 Task: Search one way flight ticket for 1 adult, 1 child, 1 infant in seat in premium economy from Waco: Waco Regional Airport to Greenville: Pitt-greenville Airport on 5-2-2023. Choice of flights is Southwest. Number of bags: 2 carry on bags and 4 checked bags. Outbound departure time preference is 23:45.
Action: Mouse moved to (339, 138)
Screenshot: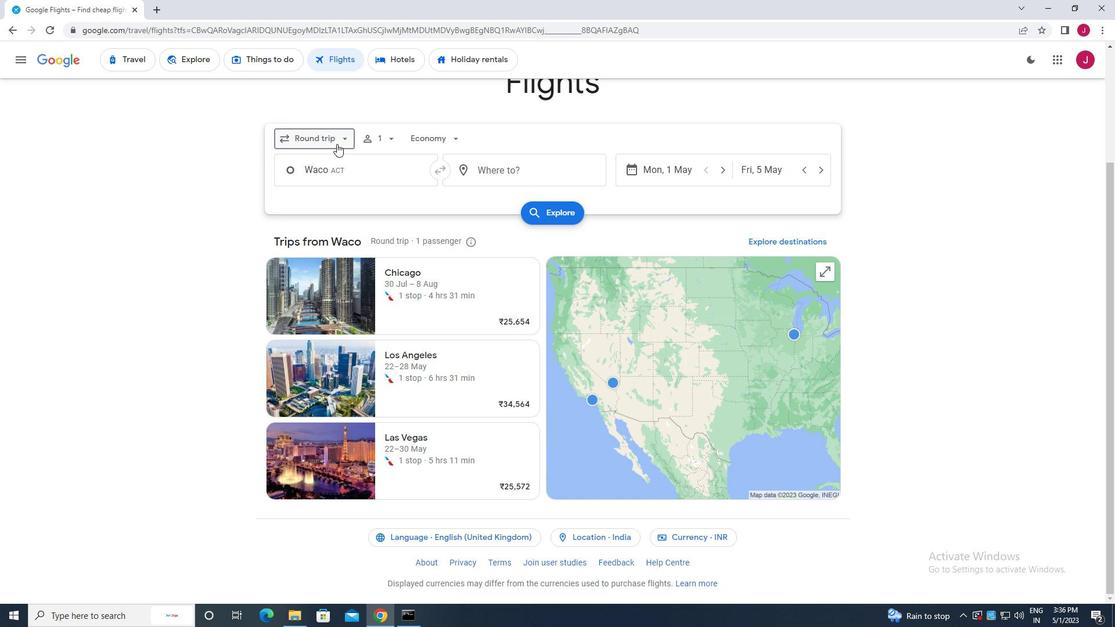 
Action: Mouse pressed left at (339, 138)
Screenshot: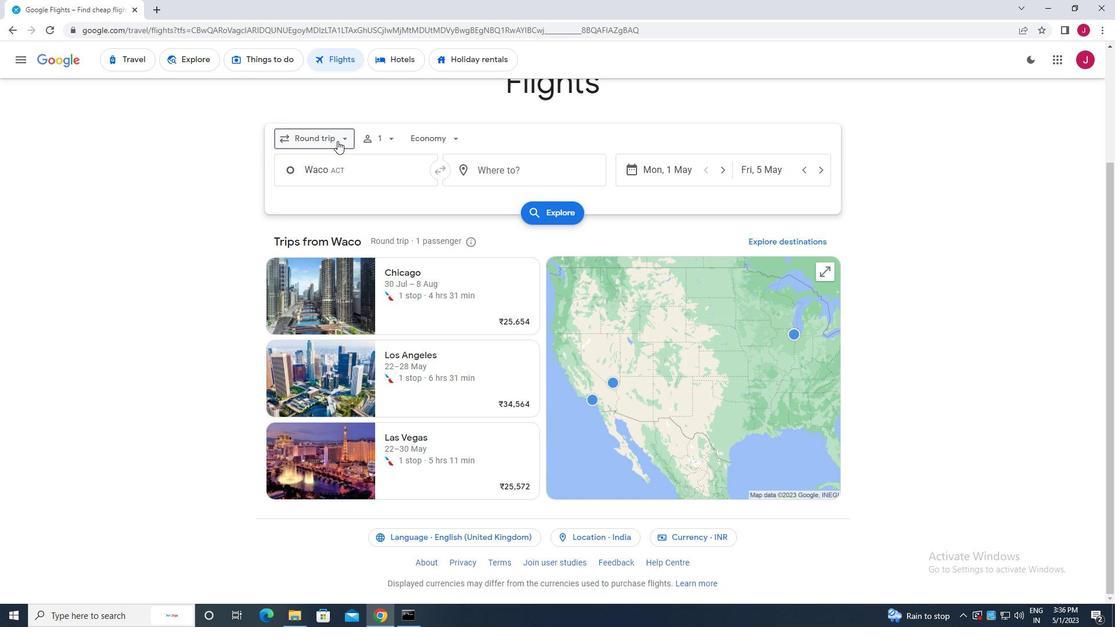 
Action: Mouse moved to (336, 192)
Screenshot: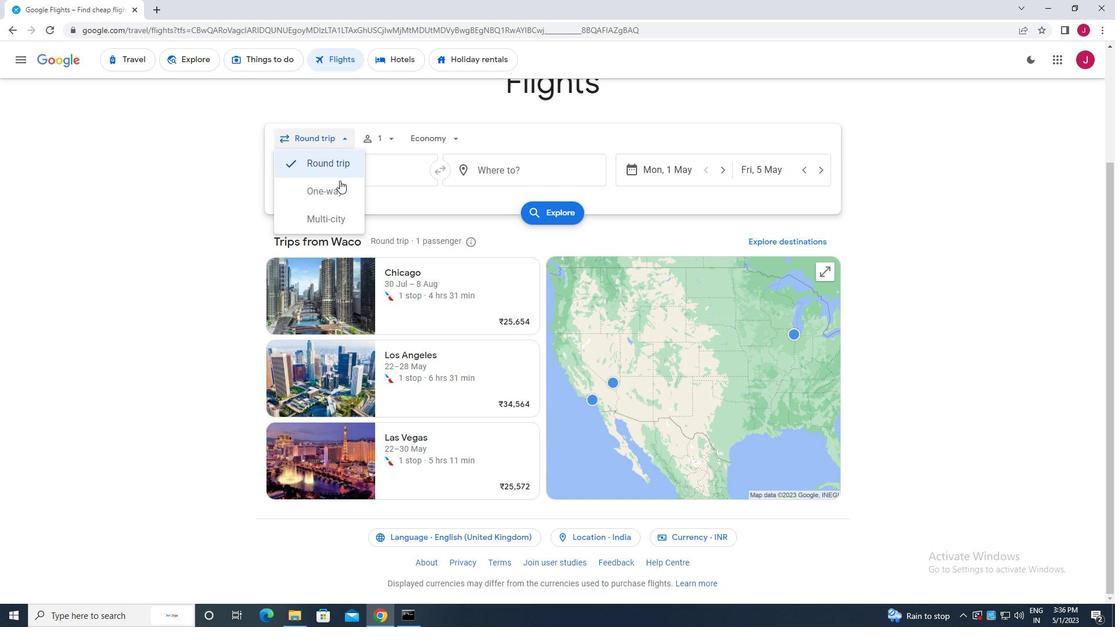 
Action: Mouse pressed left at (336, 192)
Screenshot: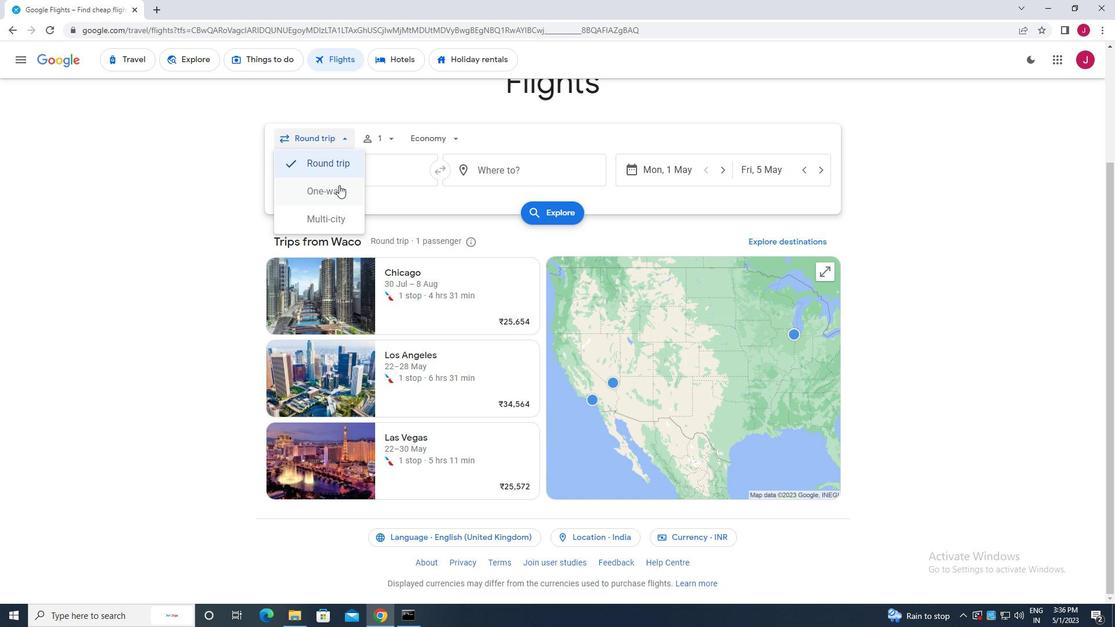 
Action: Mouse moved to (390, 140)
Screenshot: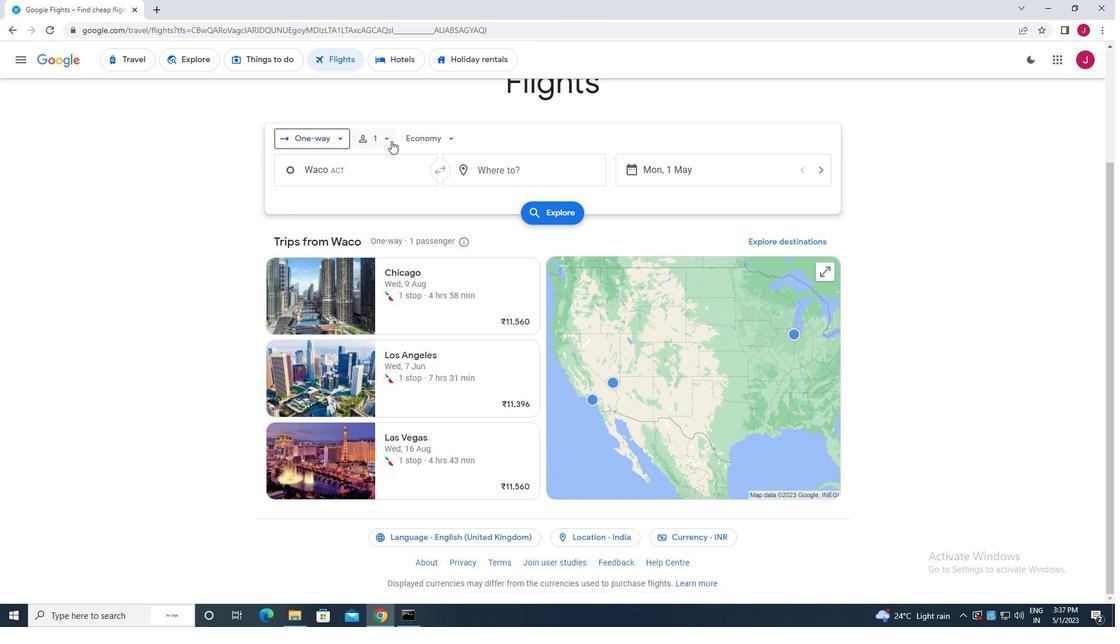 
Action: Mouse pressed left at (390, 140)
Screenshot: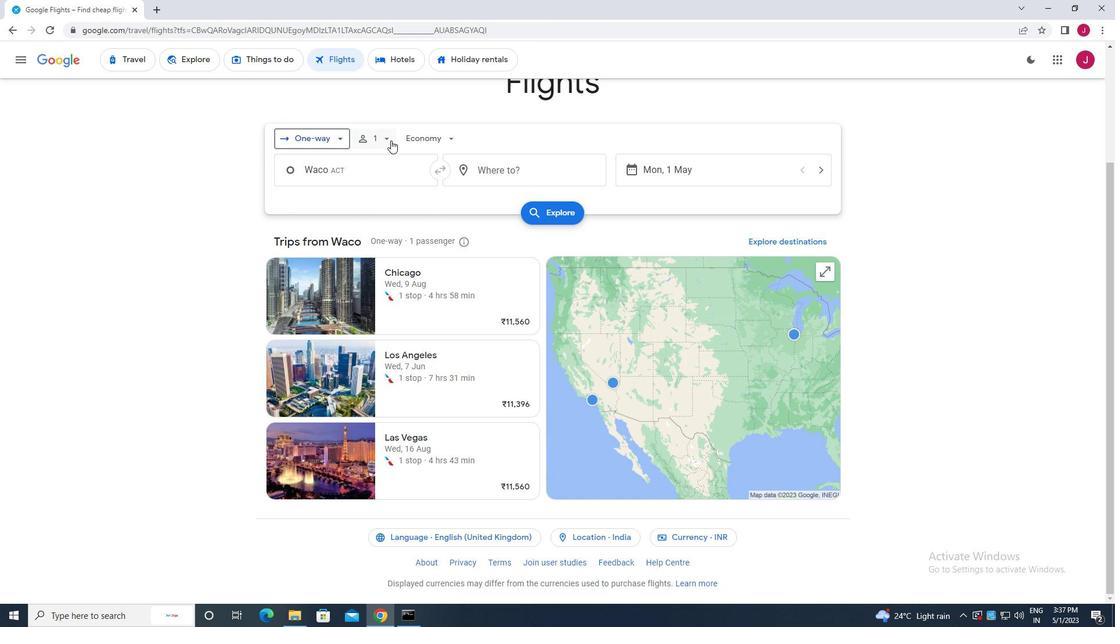 
Action: Mouse moved to (471, 199)
Screenshot: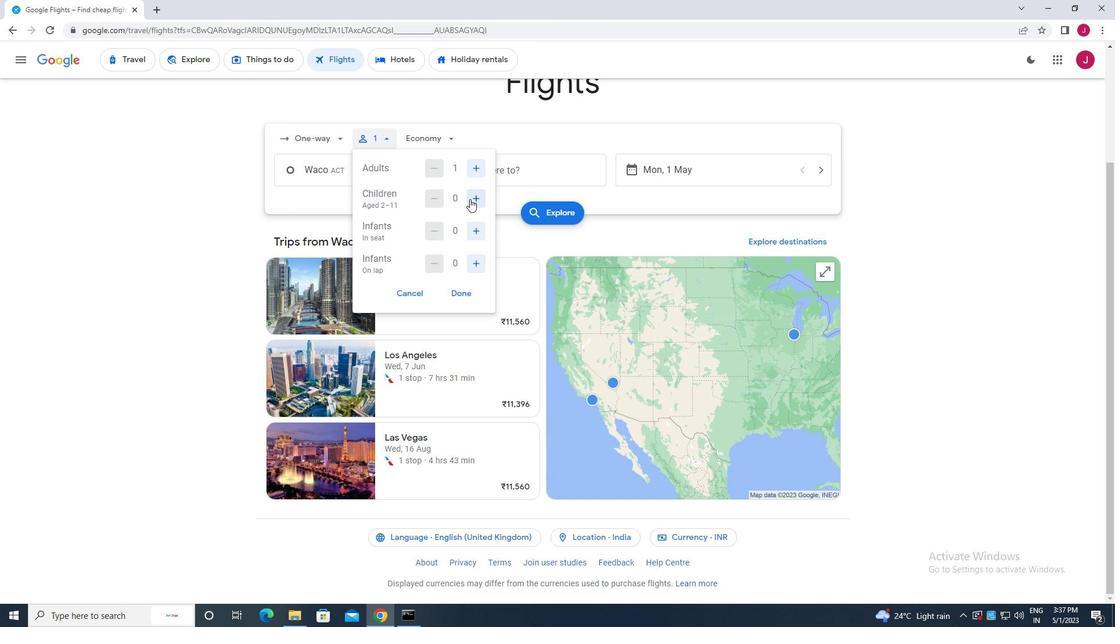 
Action: Mouse pressed left at (471, 199)
Screenshot: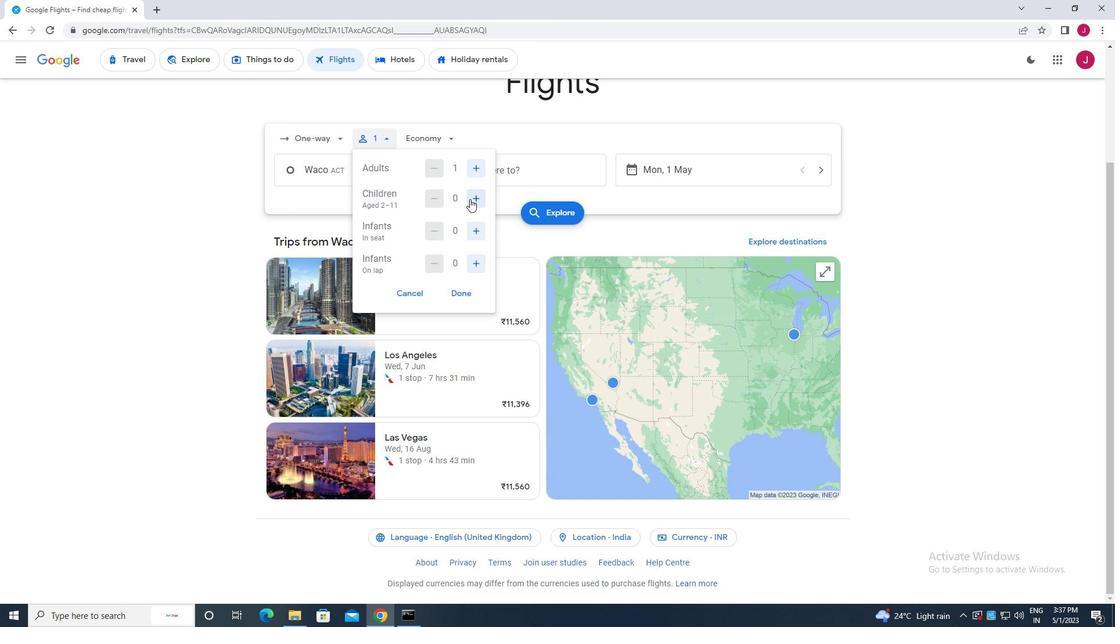 
Action: Mouse moved to (474, 235)
Screenshot: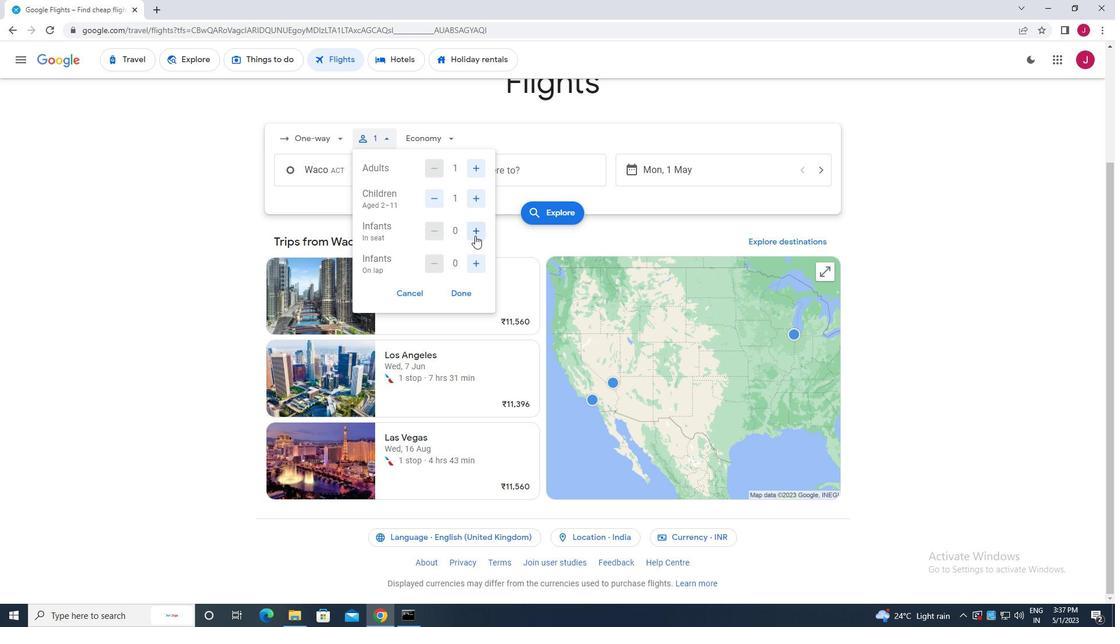 
Action: Mouse pressed left at (474, 235)
Screenshot: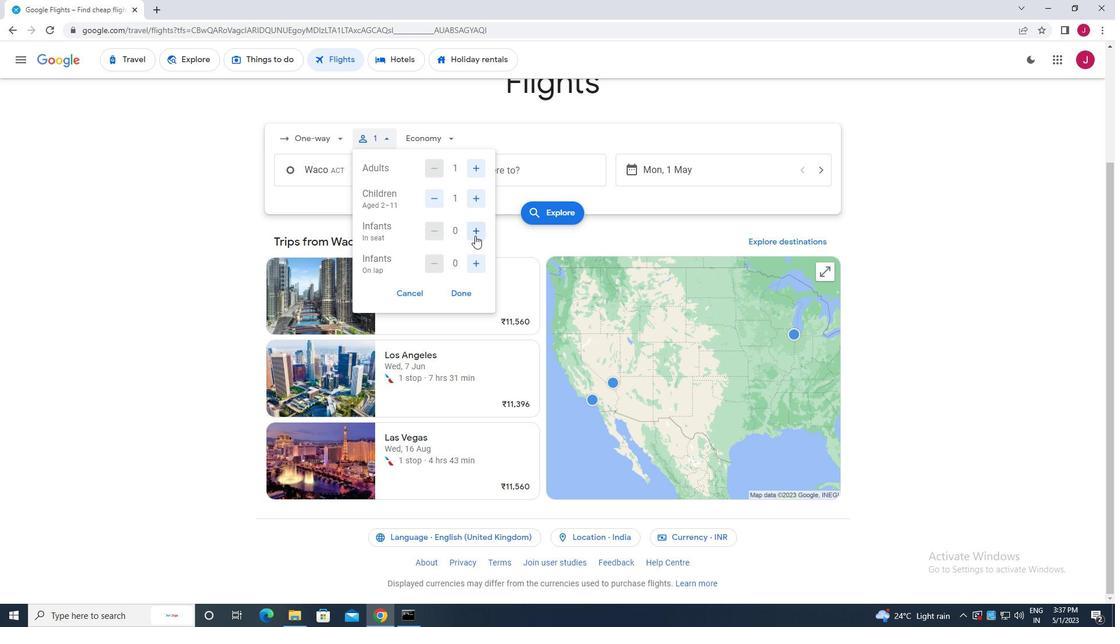
Action: Mouse moved to (467, 292)
Screenshot: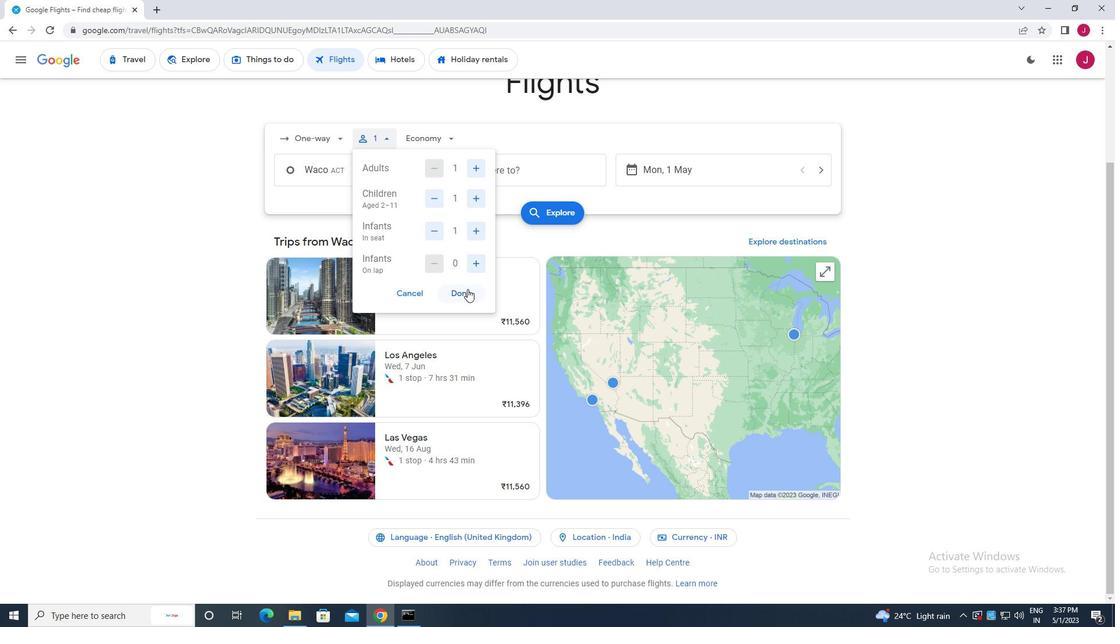 
Action: Mouse pressed left at (467, 292)
Screenshot: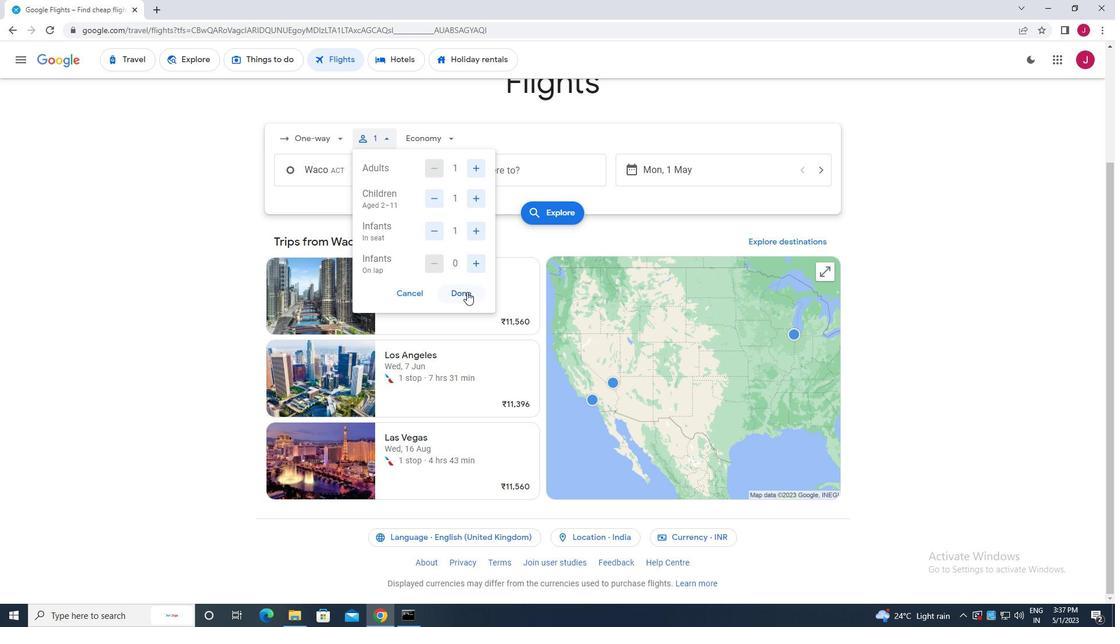 
Action: Mouse moved to (439, 140)
Screenshot: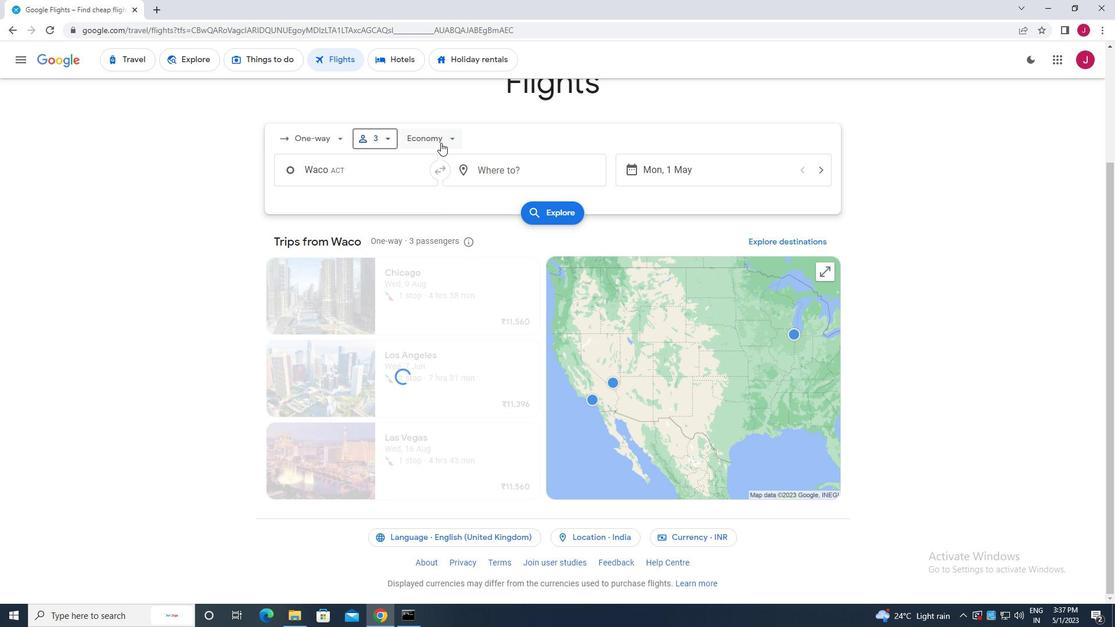 
Action: Mouse pressed left at (439, 140)
Screenshot: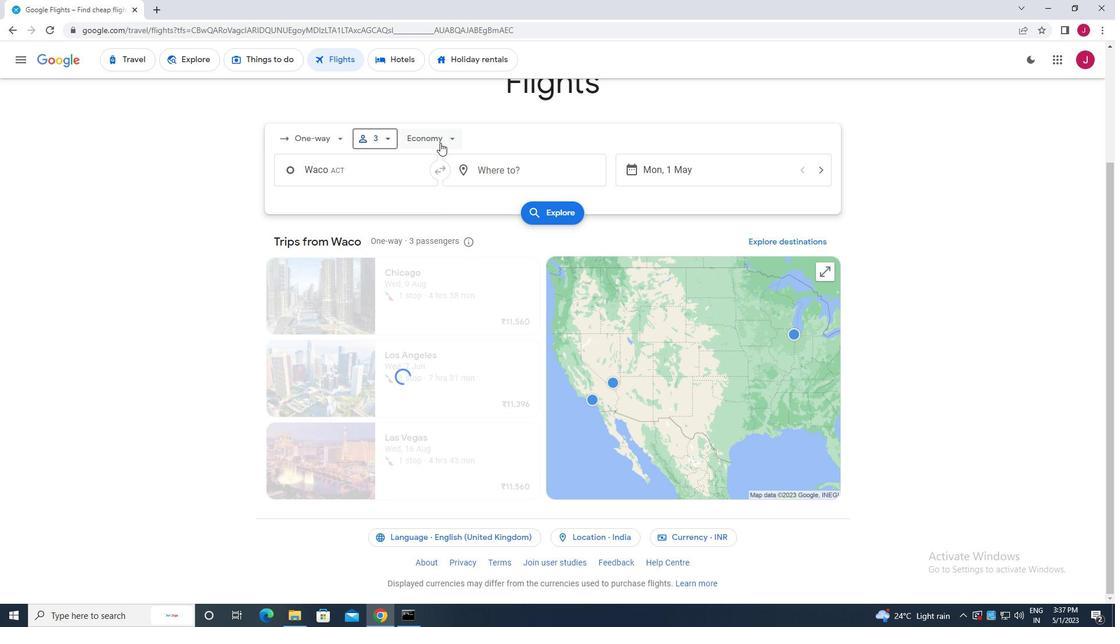 
Action: Mouse moved to (453, 195)
Screenshot: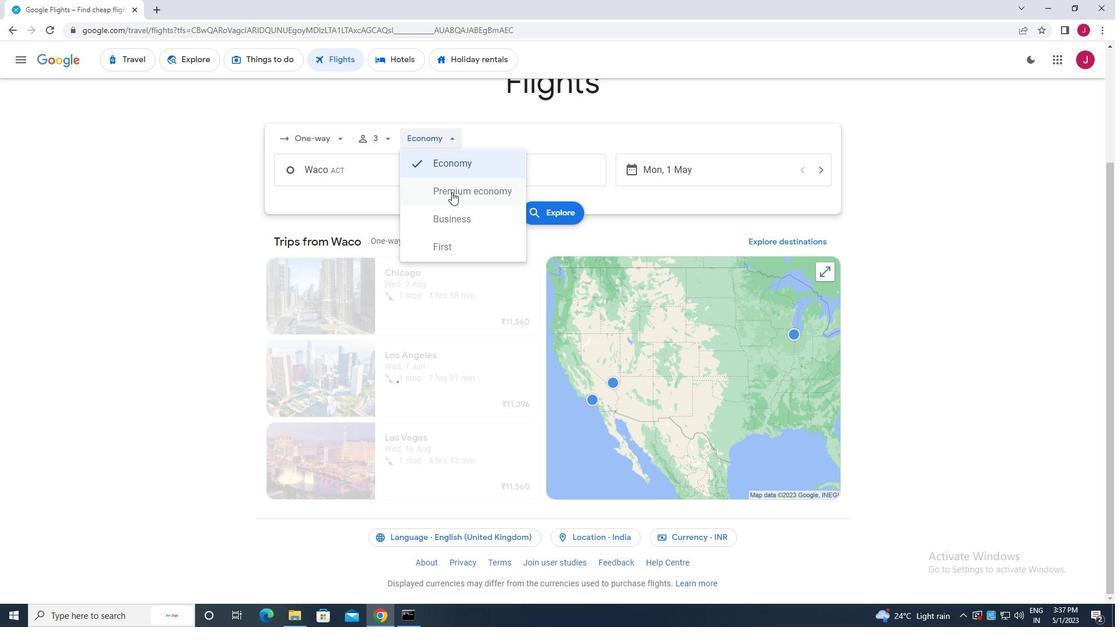 
Action: Mouse pressed left at (453, 195)
Screenshot: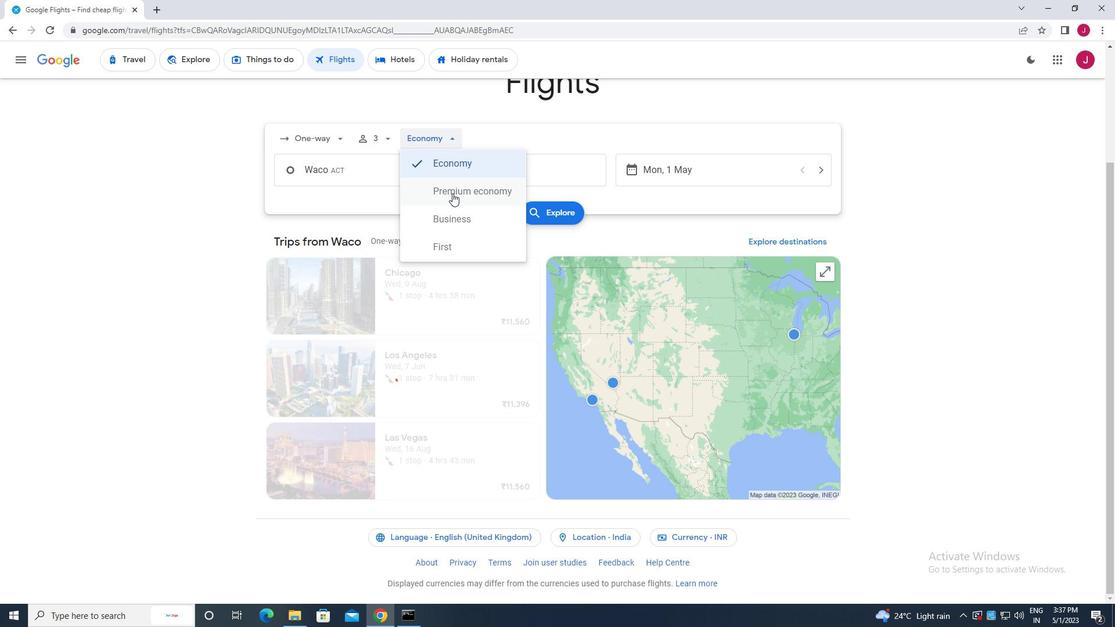 
Action: Mouse moved to (388, 175)
Screenshot: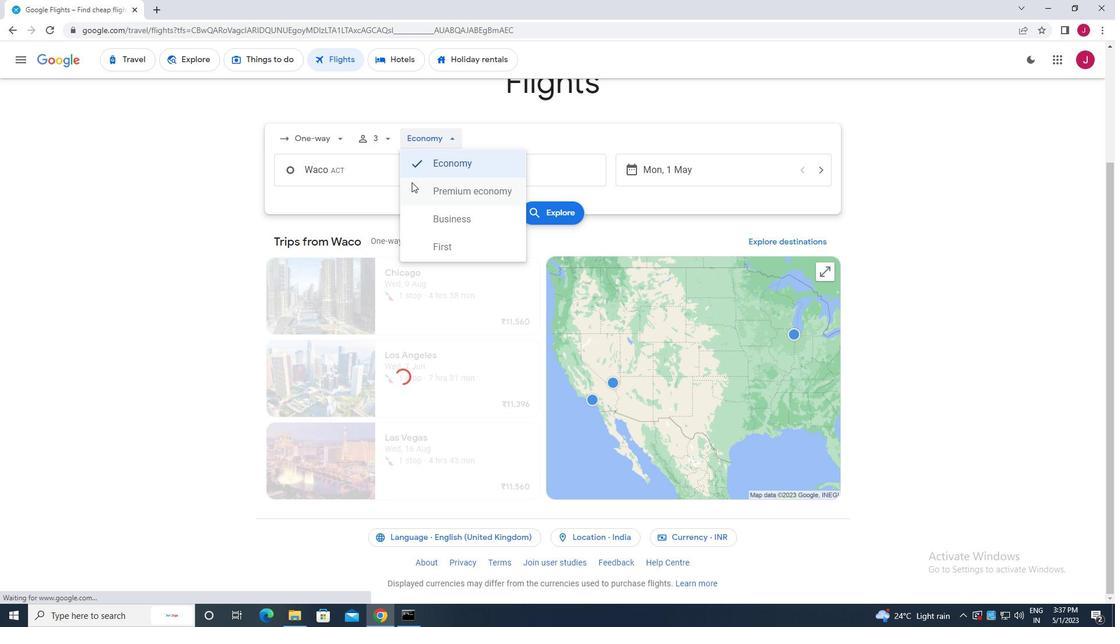 
Action: Mouse pressed left at (388, 175)
Screenshot: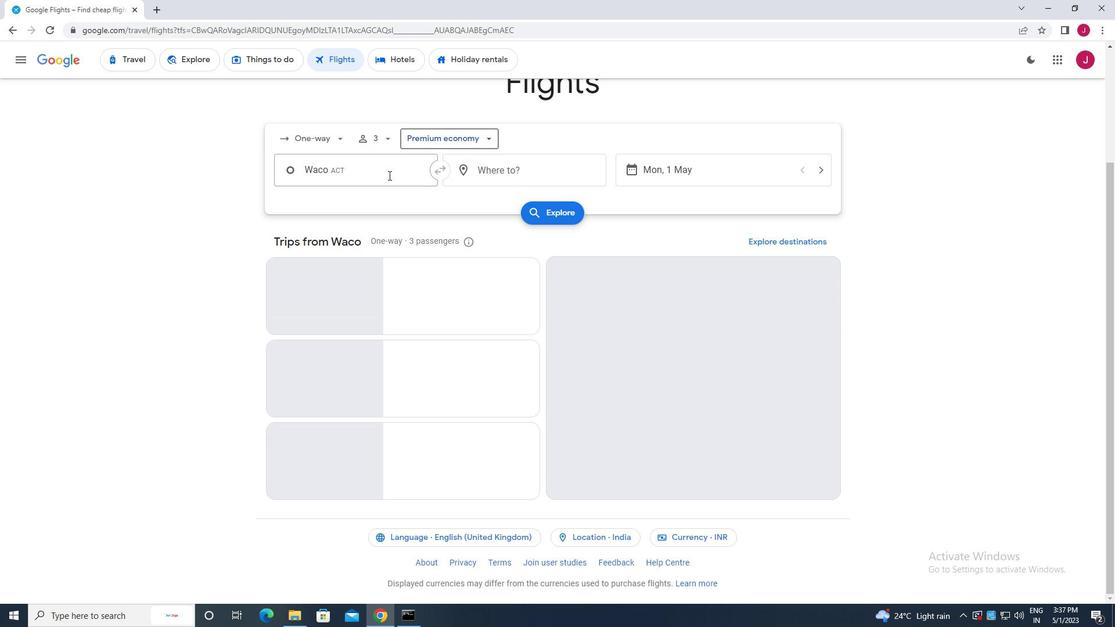 
Action: Mouse moved to (388, 175)
Screenshot: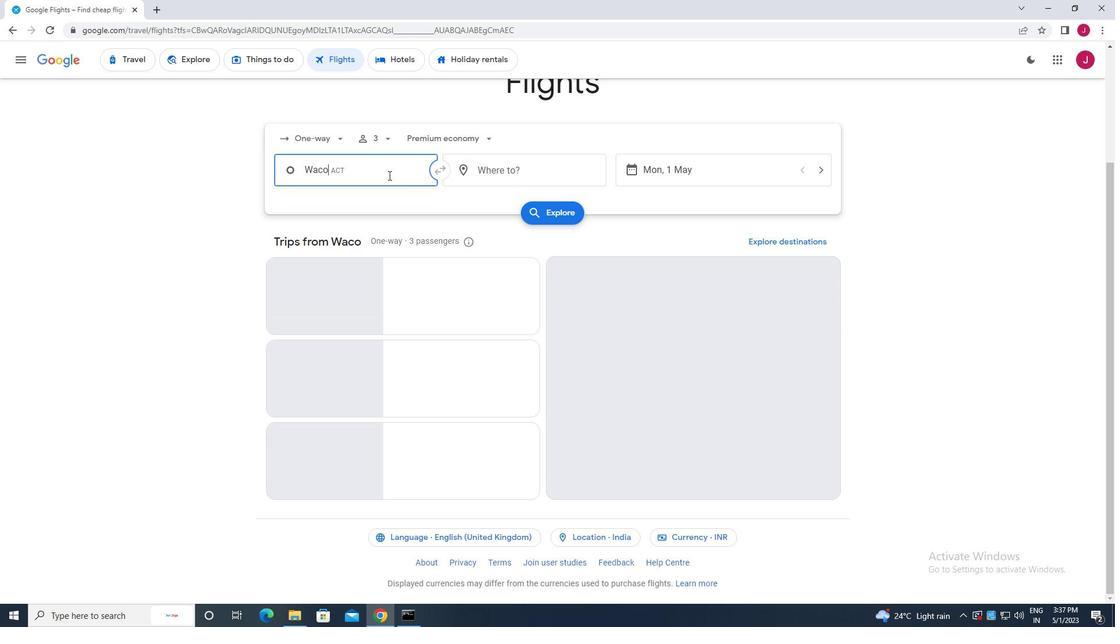 
Action: Key pressed waco
Screenshot: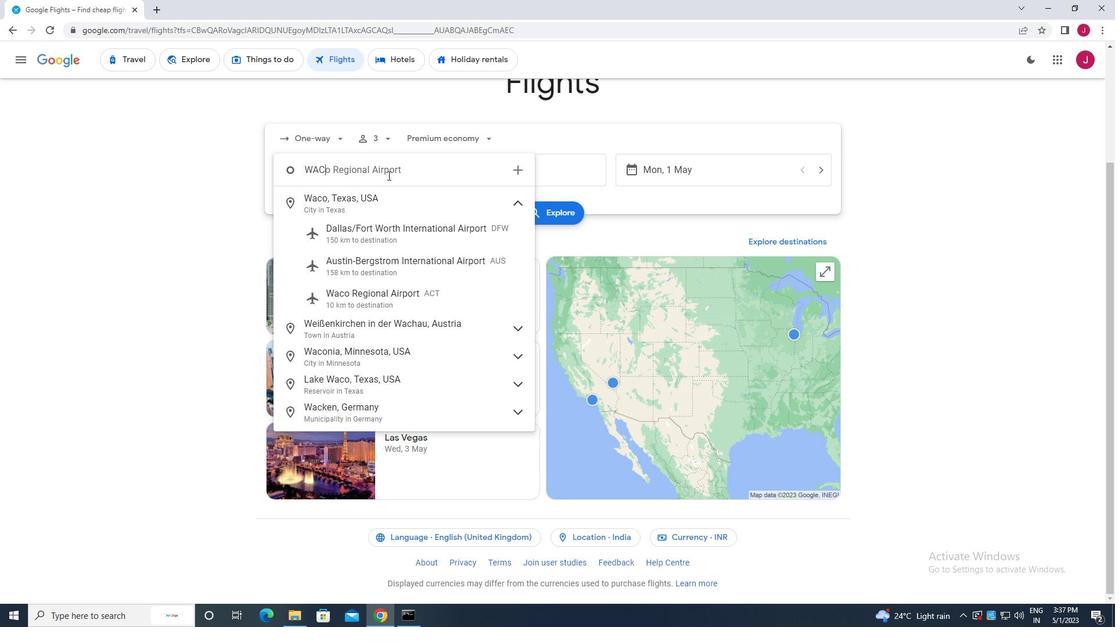 
Action: Mouse moved to (379, 299)
Screenshot: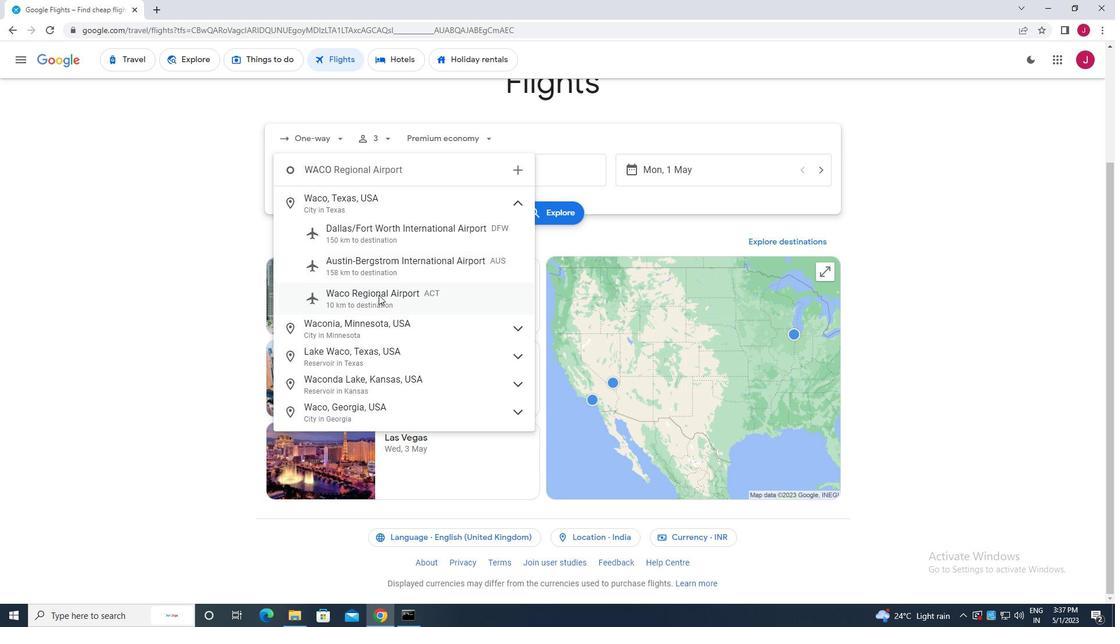 
Action: Mouse pressed left at (379, 299)
Screenshot: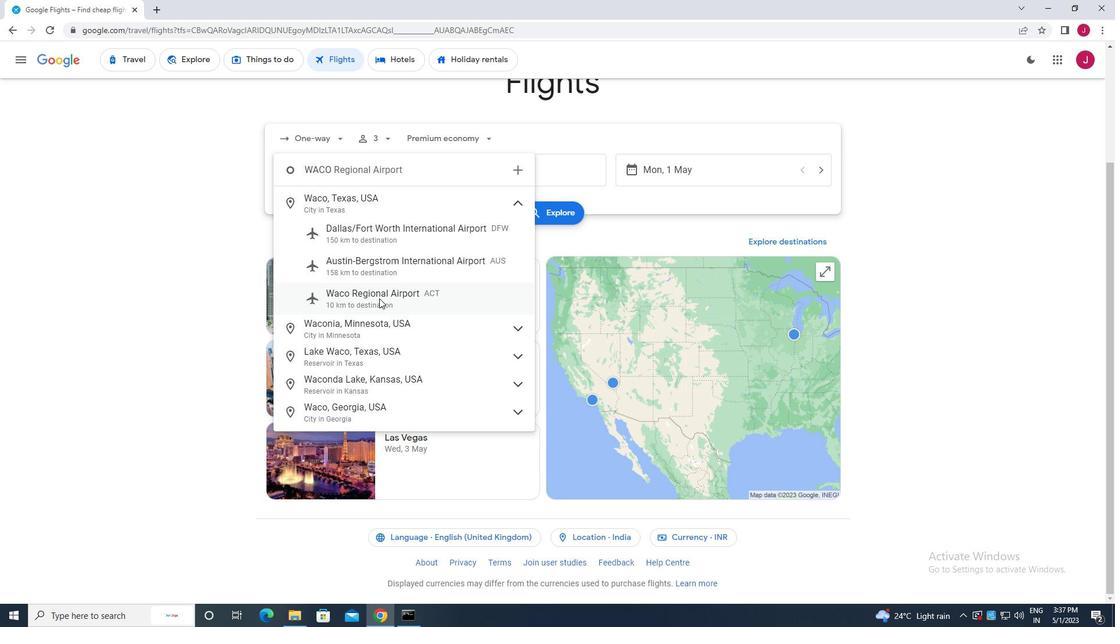 
Action: Mouse moved to (524, 171)
Screenshot: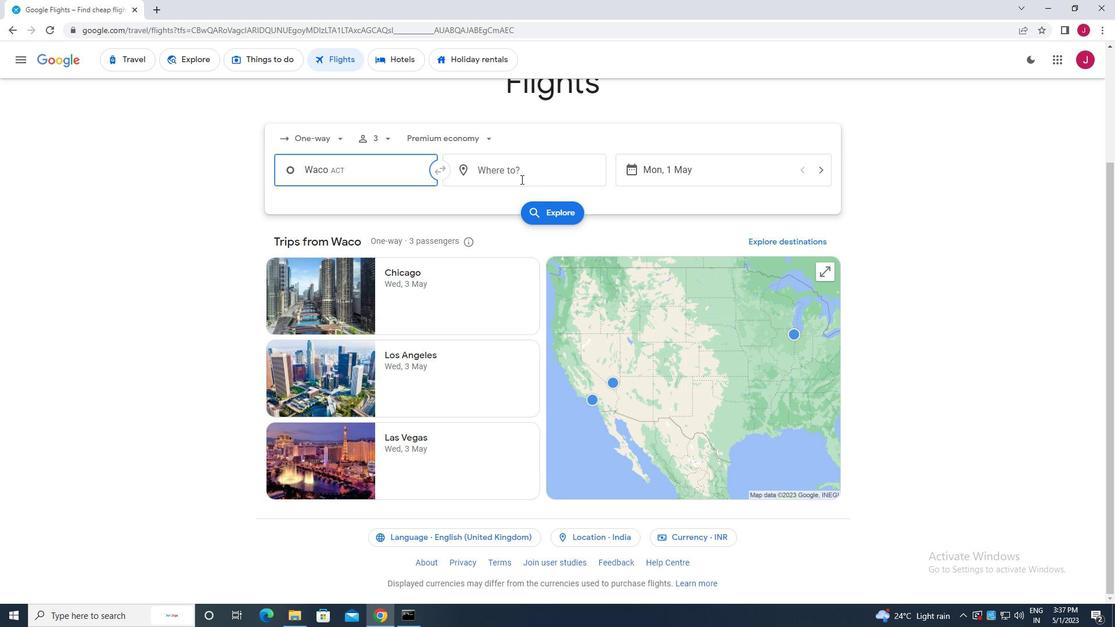
Action: Mouse pressed left at (524, 171)
Screenshot: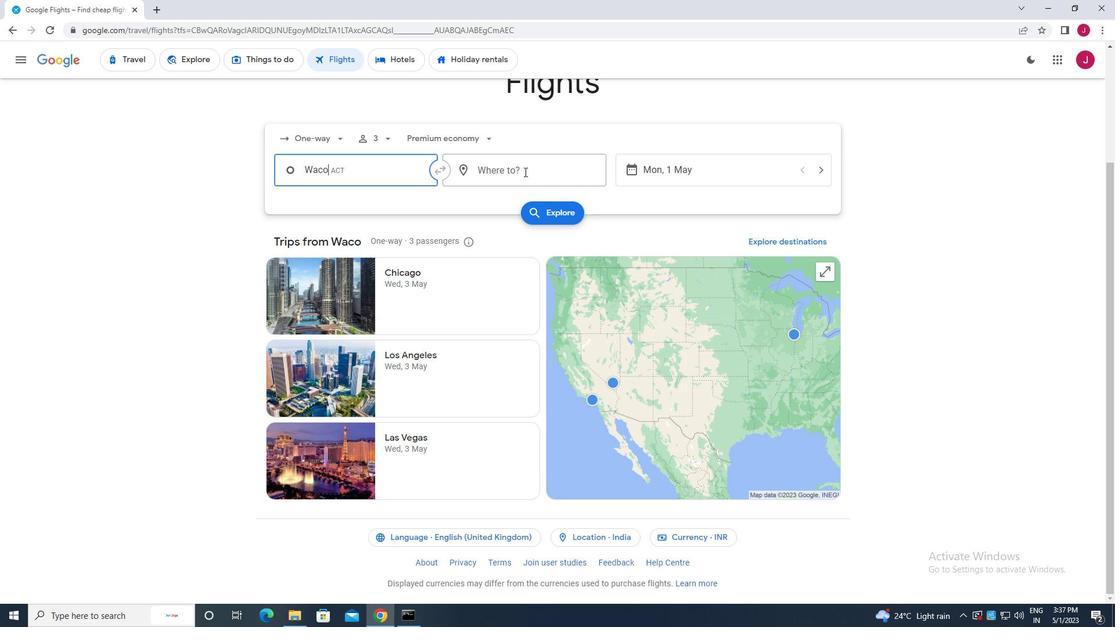 
Action: Key pressed greenville<Key.space>p
Screenshot: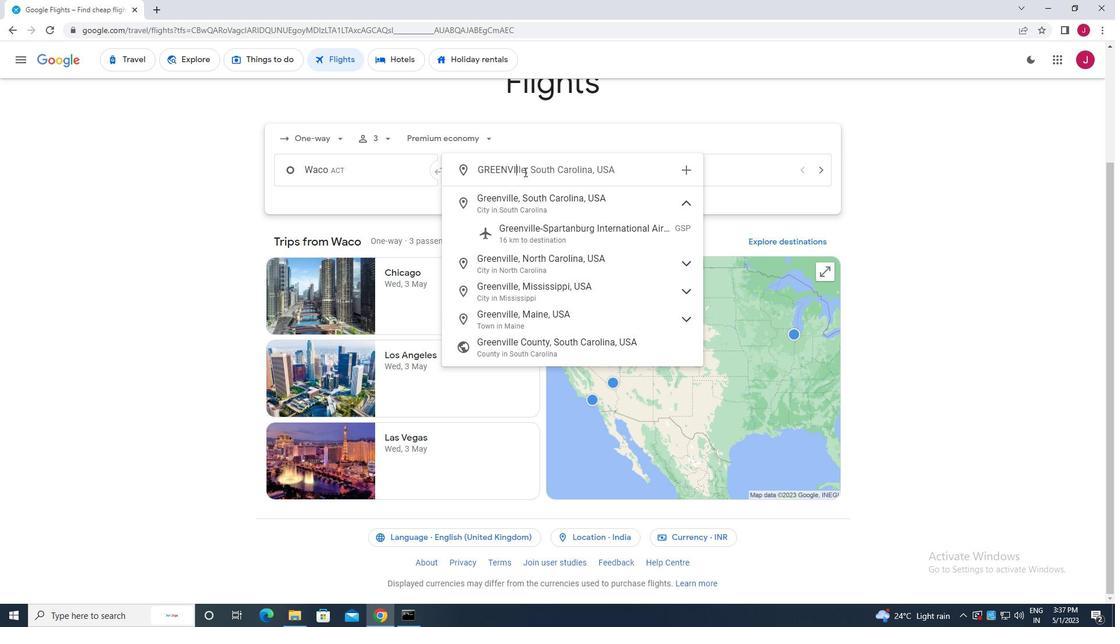 
Action: Mouse moved to (531, 207)
Screenshot: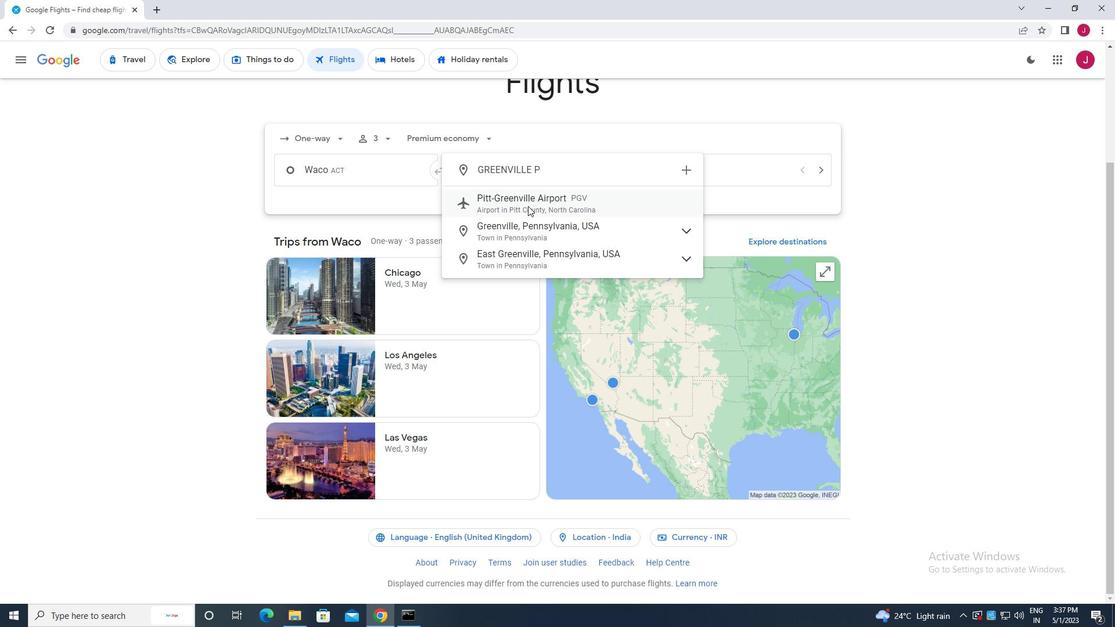 
Action: Mouse pressed left at (531, 207)
Screenshot: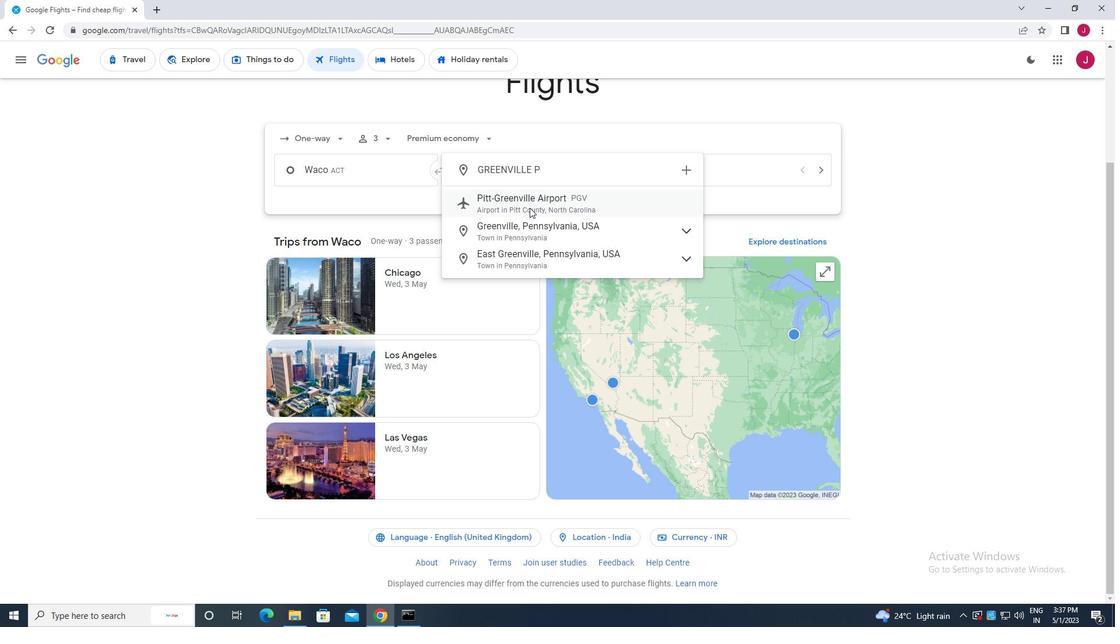 
Action: Mouse moved to (693, 175)
Screenshot: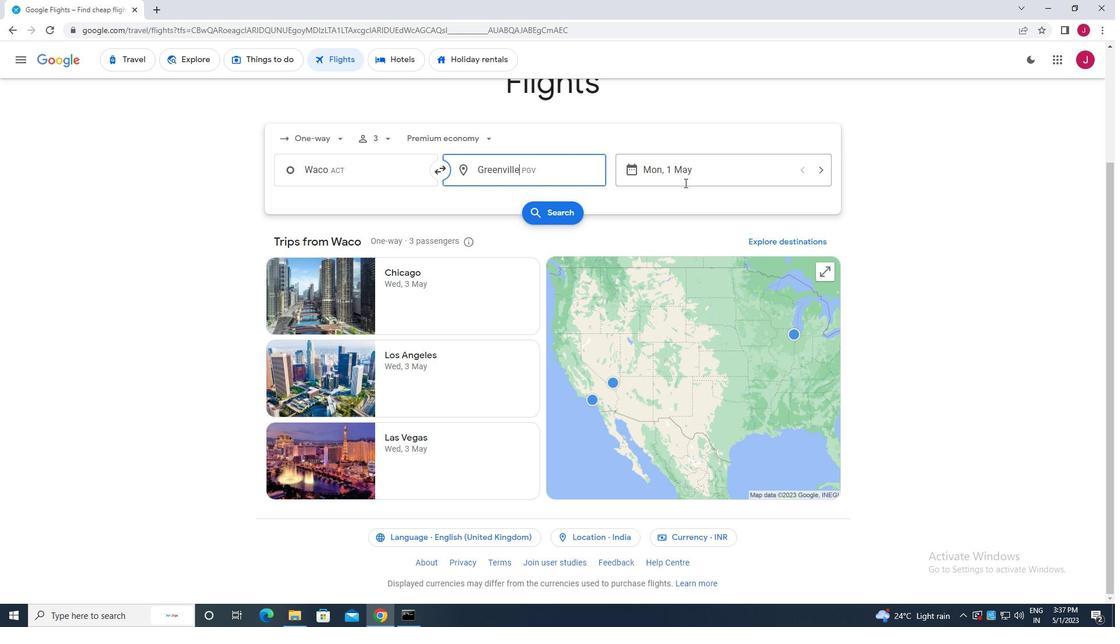 
Action: Mouse pressed left at (693, 175)
Screenshot: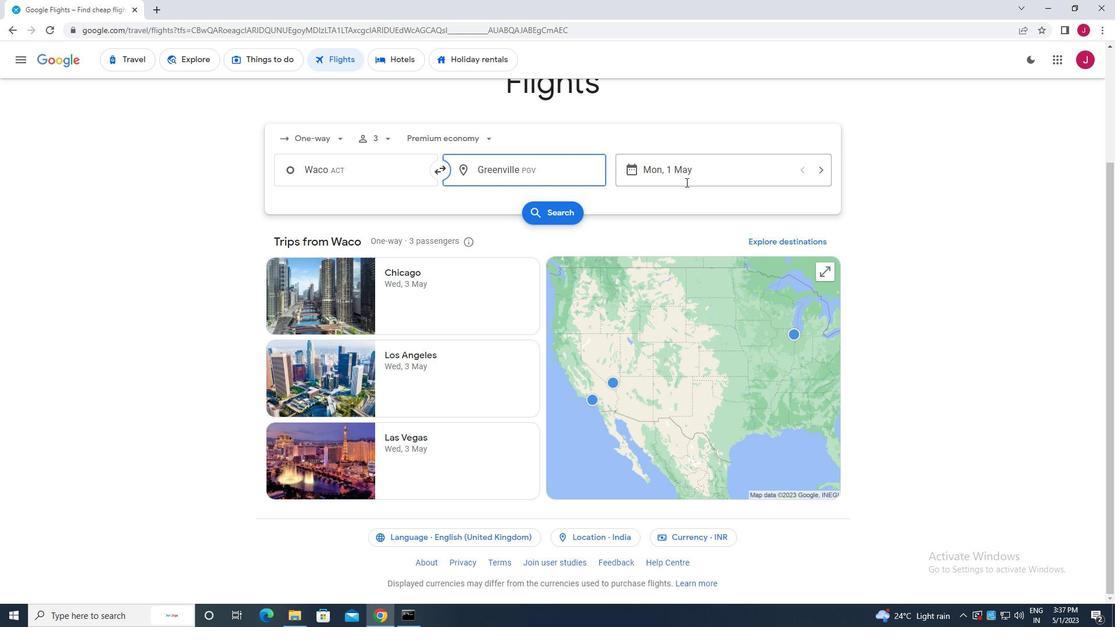 
Action: Mouse moved to (466, 266)
Screenshot: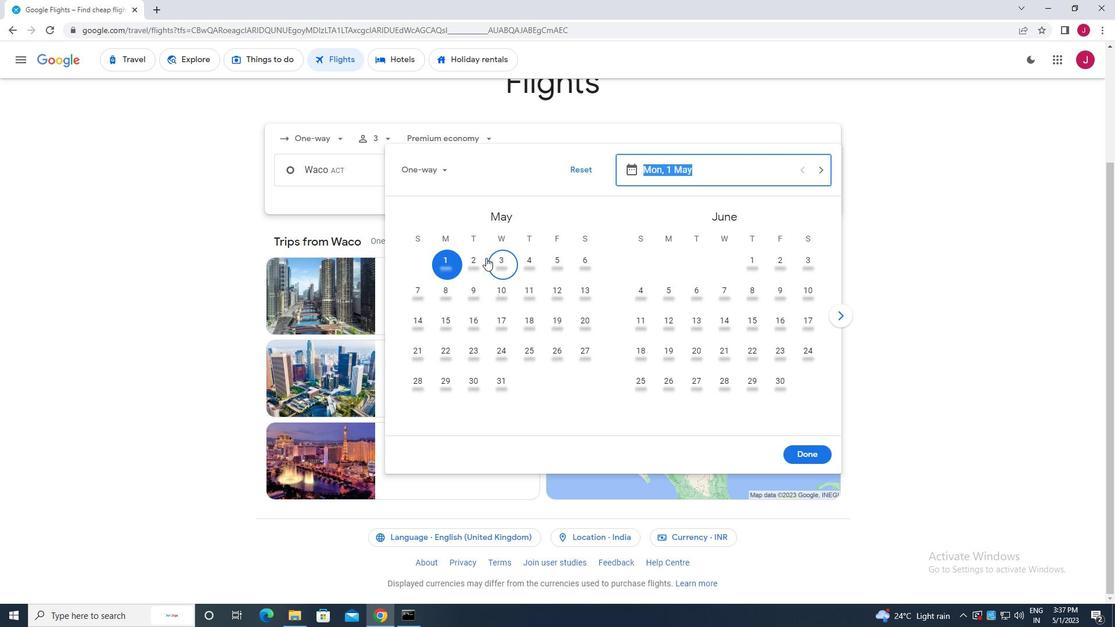 
Action: Mouse pressed left at (466, 266)
Screenshot: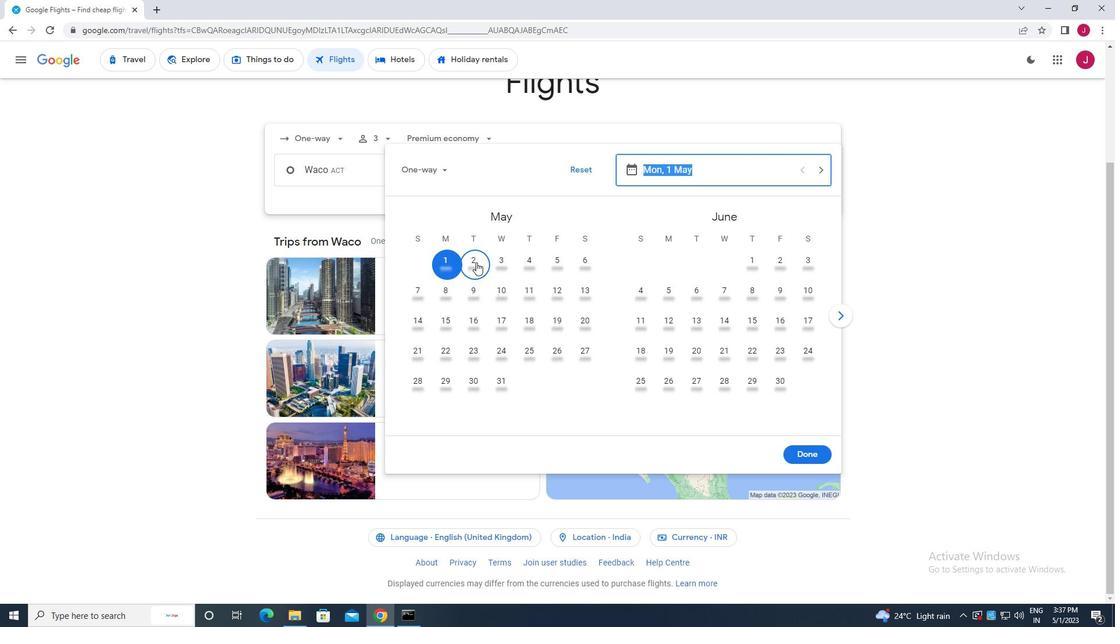 
Action: Mouse moved to (799, 448)
Screenshot: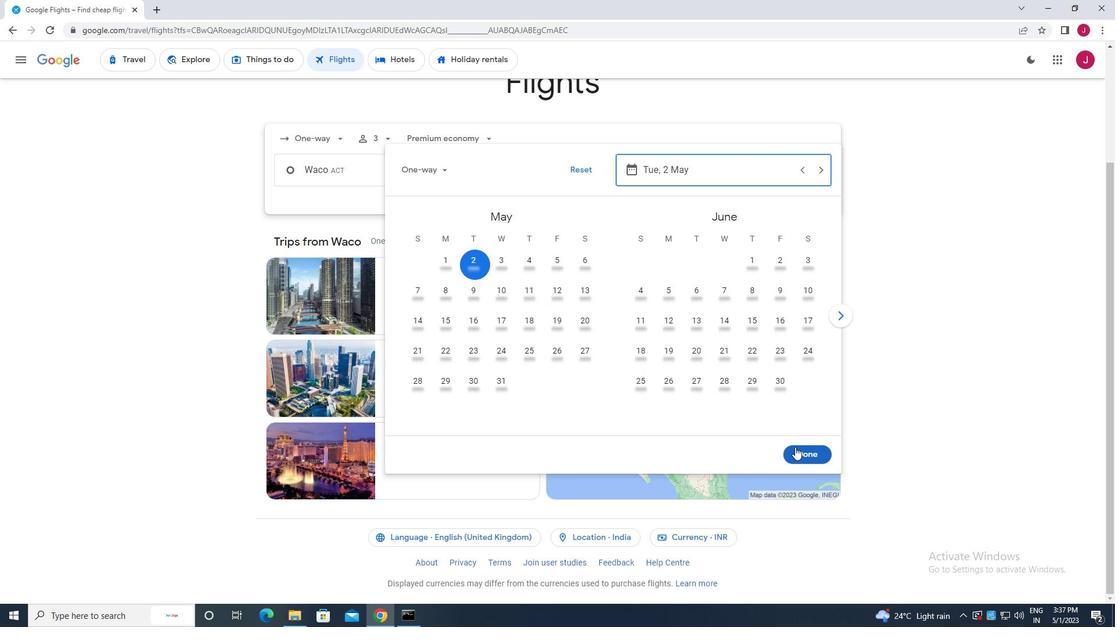 
Action: Mouse pressed left at (799, 448)
Screenshot: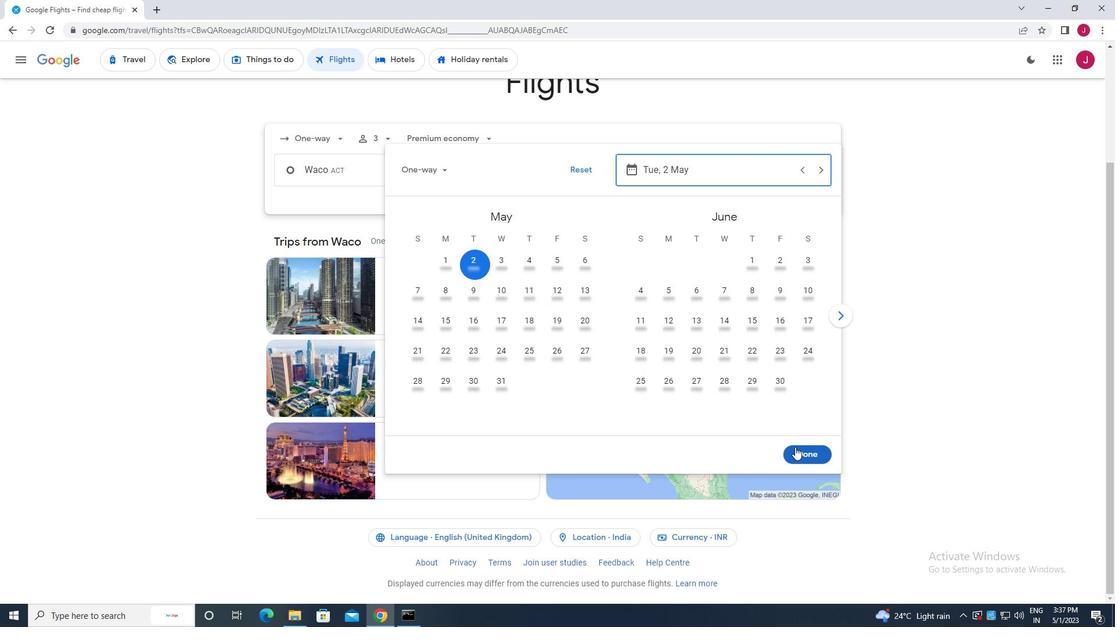 
Action: Mouse moved to (565, 213)
Screenshot: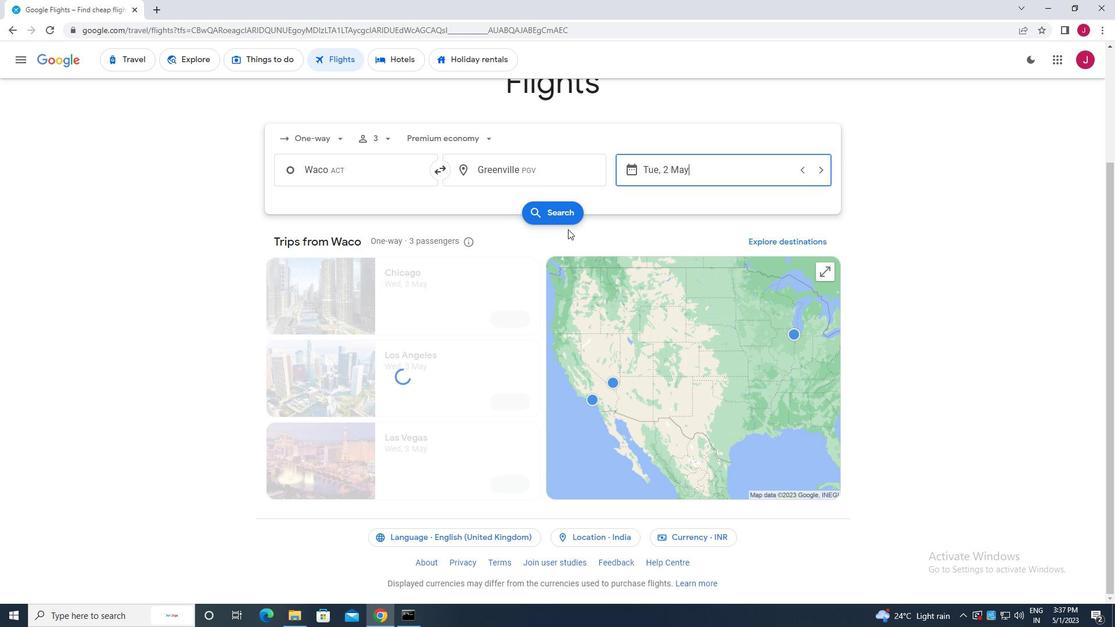 
Action: Mouse pressed left at (565, 213)
Screenshot: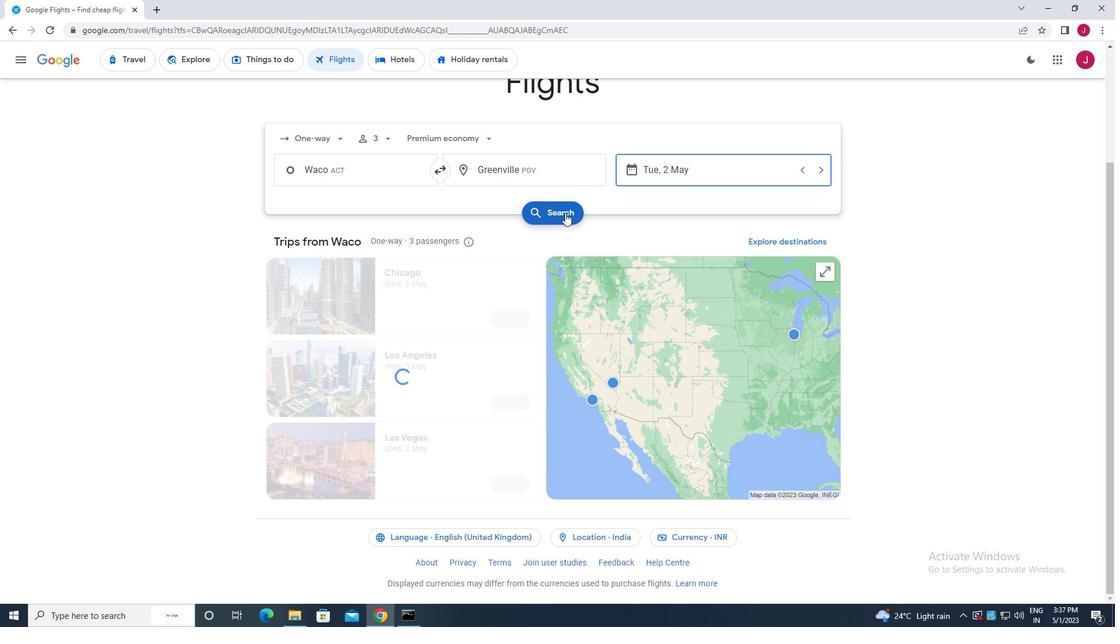 
Action: Mouse moved to (305, 166)
Screenshot: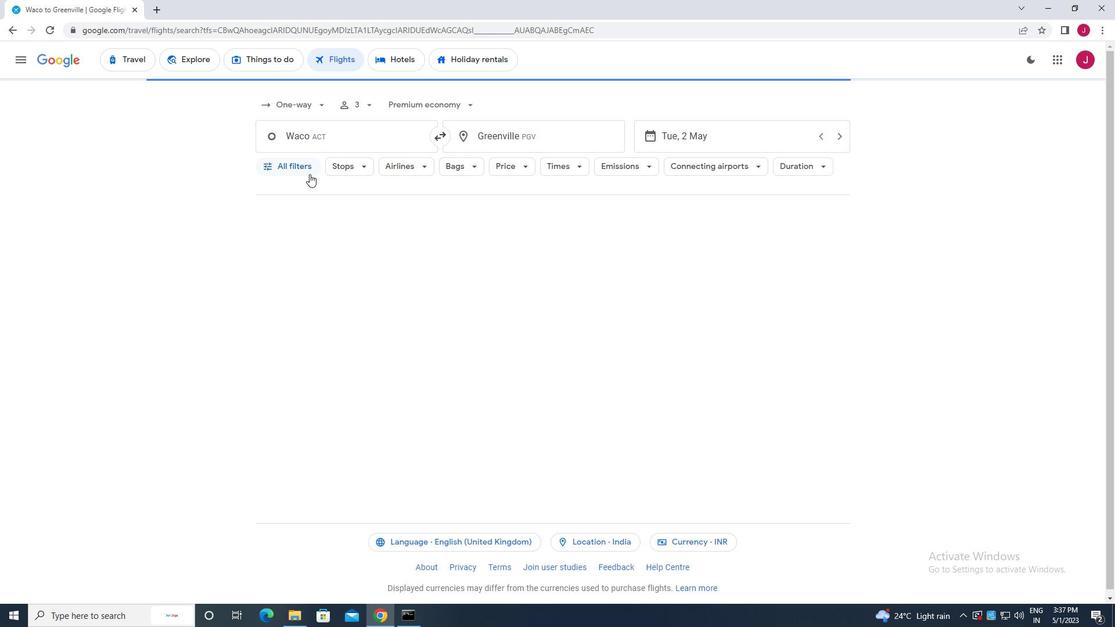 
Action: Mouse pressed left at (305, 166)
Screenshot: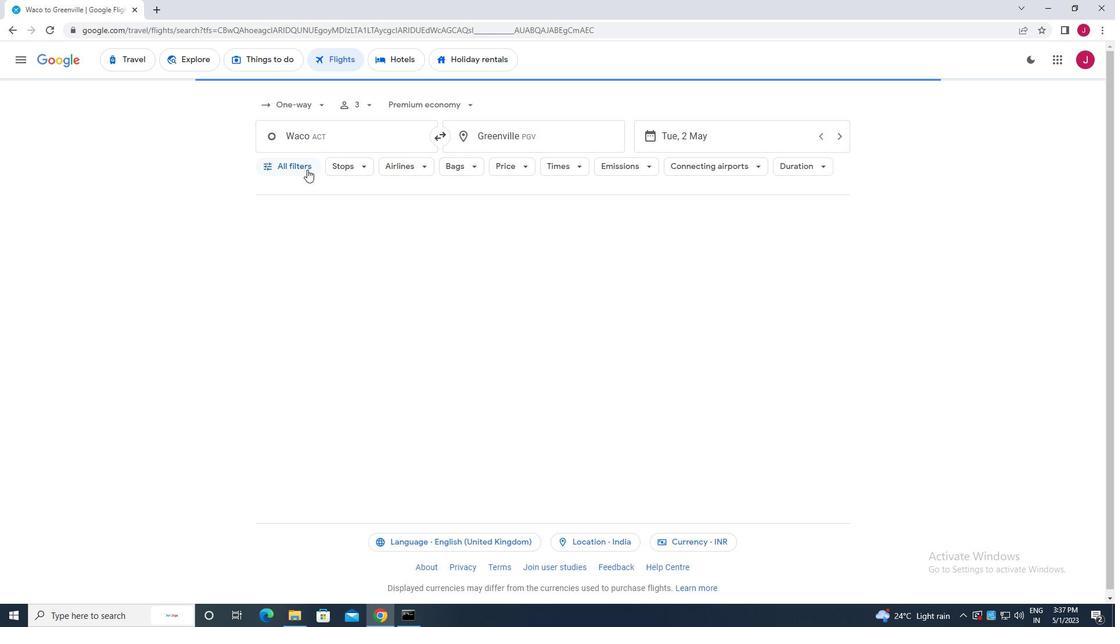 
Action: Mouse moved to (333, 254)
Screenshot: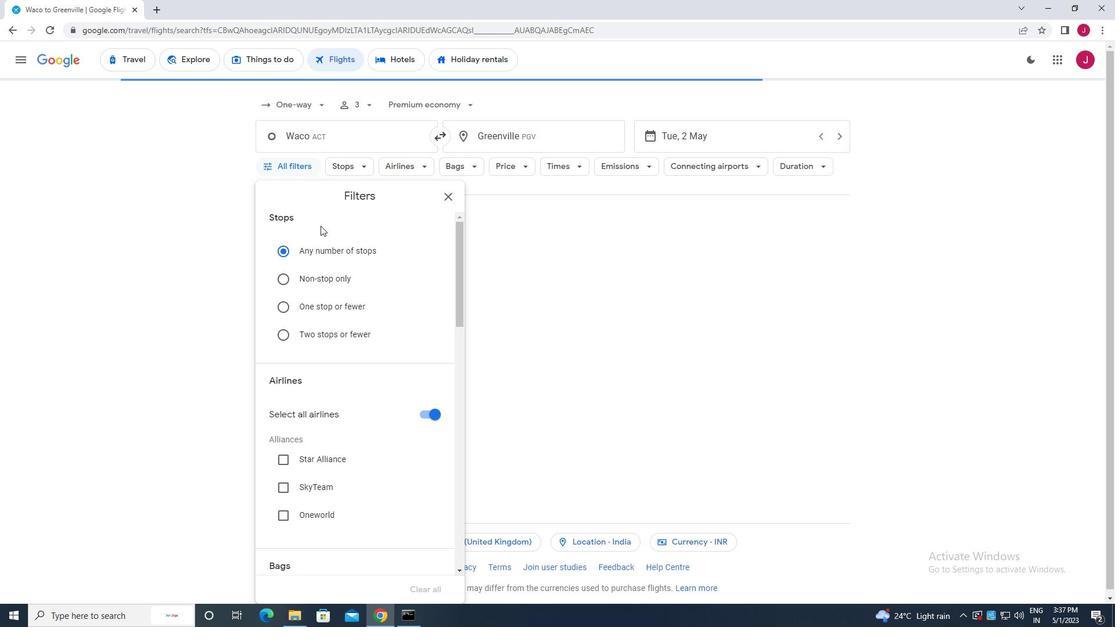 
Action: Mouse scrolled (333, 253) with delta (0, 0)
Screenshot: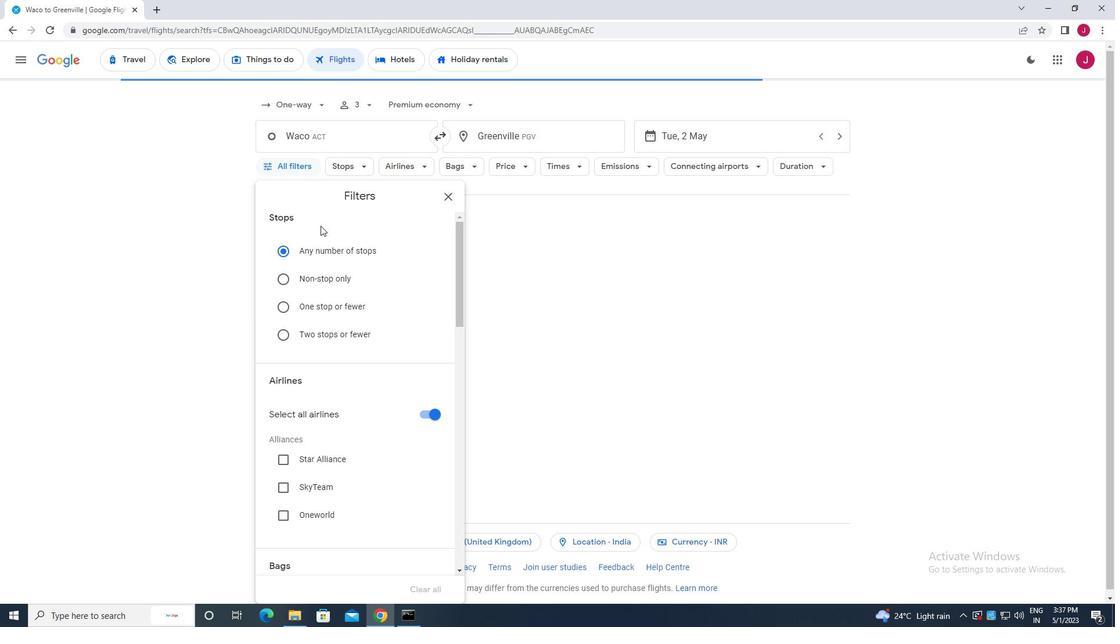 
Action: Mouse scrolled (333, 253) with delta (0, 0)
Screenshot: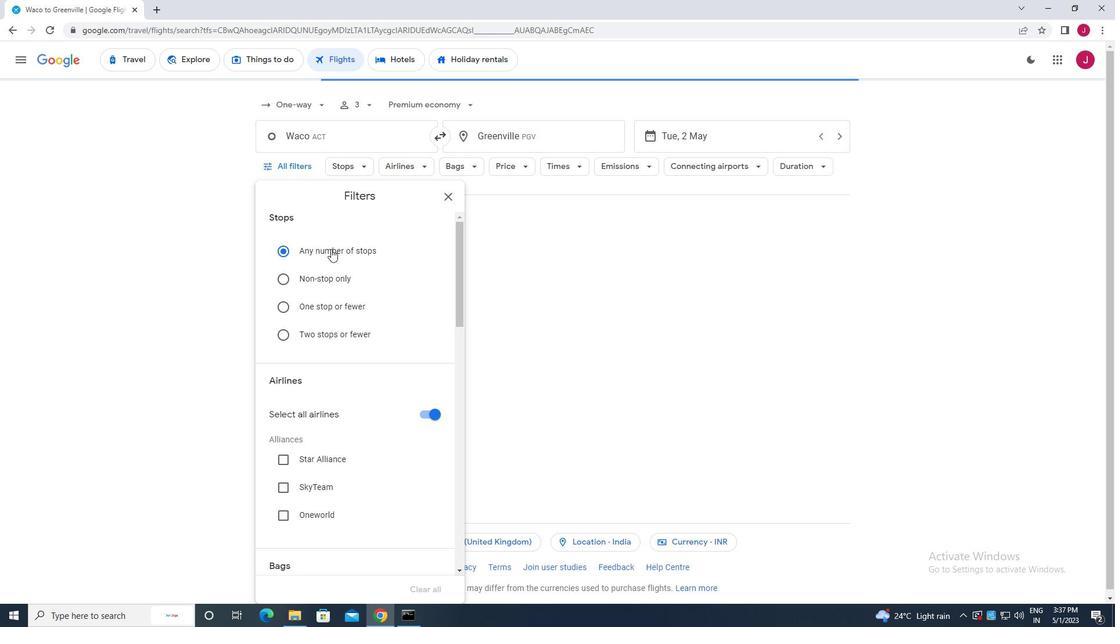 
Action: Mouse moved to (425, 296)
Screenshot: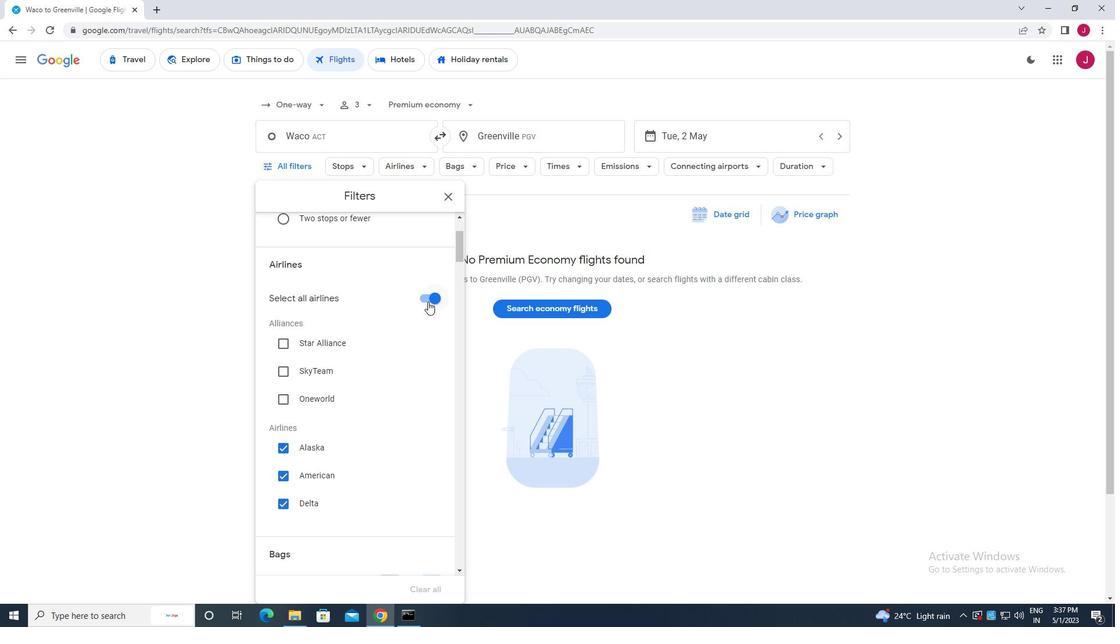 
Action: Mouse pressed left at (425, 296)
Screenshot: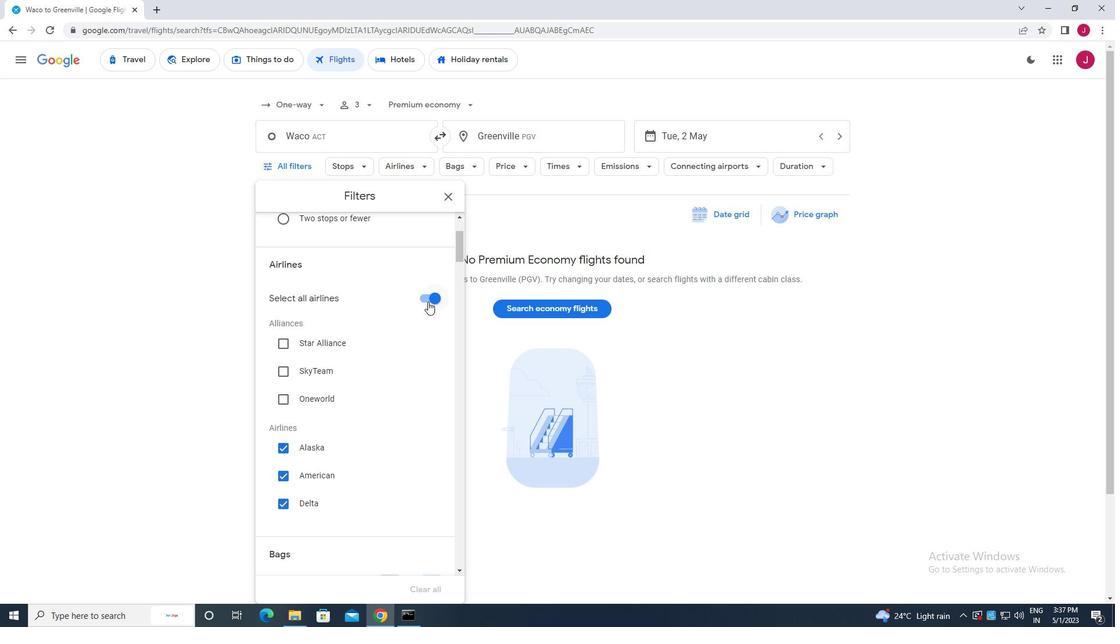 
Action: Mouse moved to (399, 307)
Screenshot: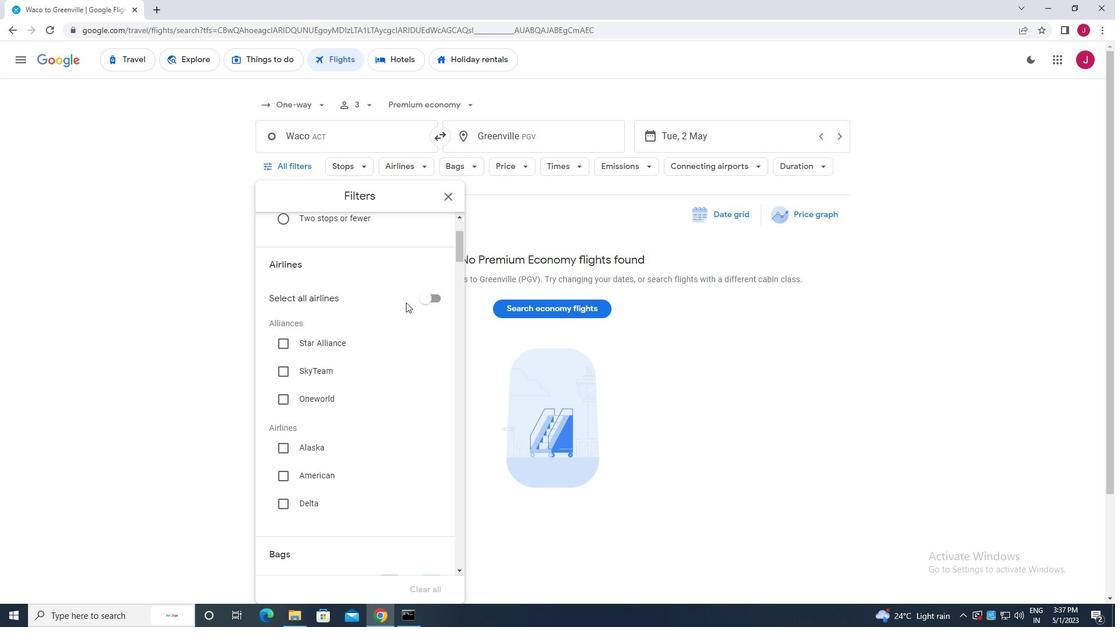 
Action: Mouse scrolled (399, 306) with delta (0, 0)
Screenshot: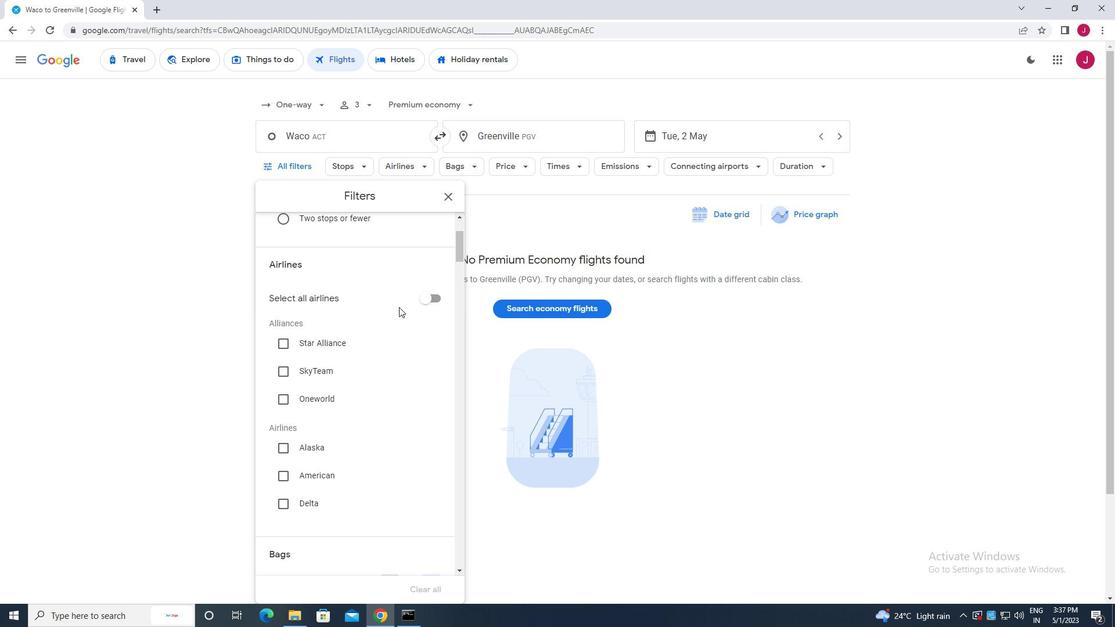 
Action: Mouse scrolled (399, 306) with delta (0, 0)
Screenshot: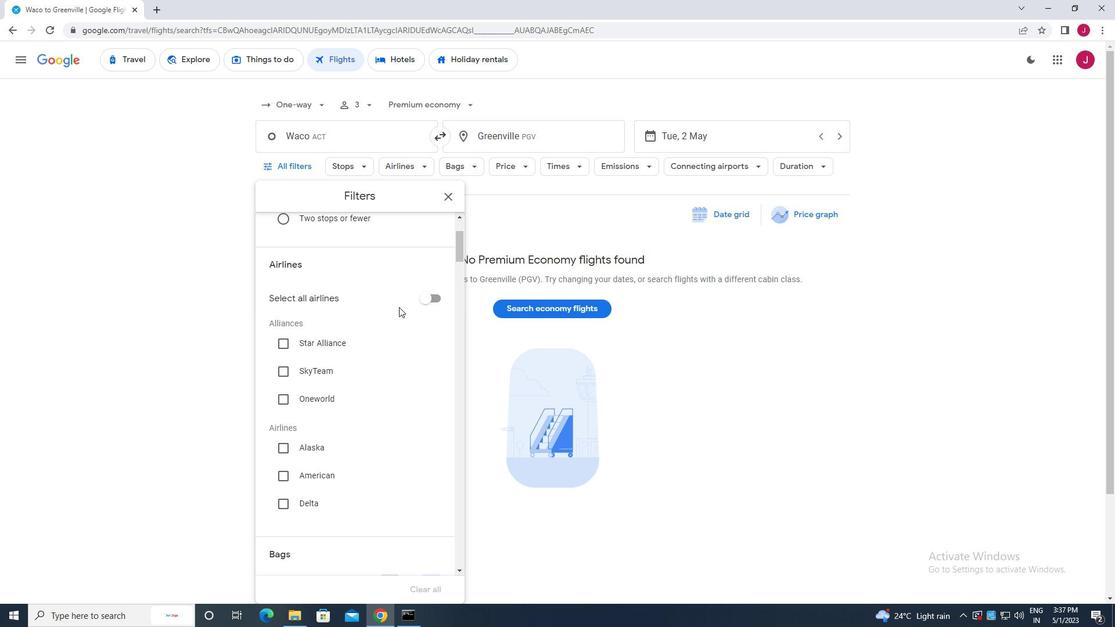 
Action: Mouse moved to (369, 274)
Screenshot: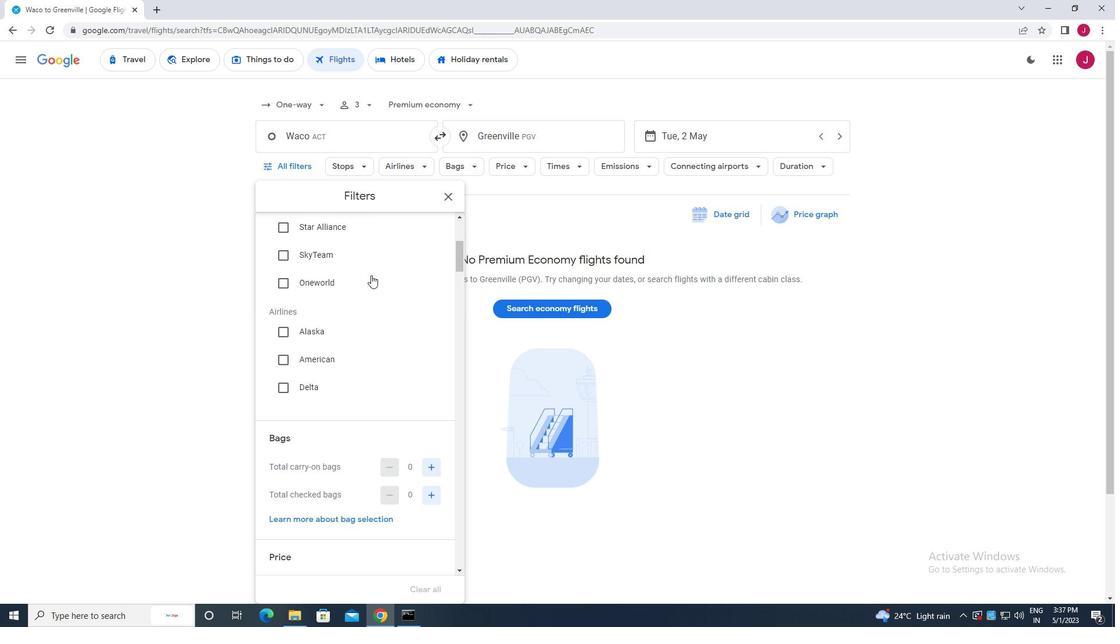 
Action: Mouse scrolled (369, 274) with delta (0, 0)
Screenshot: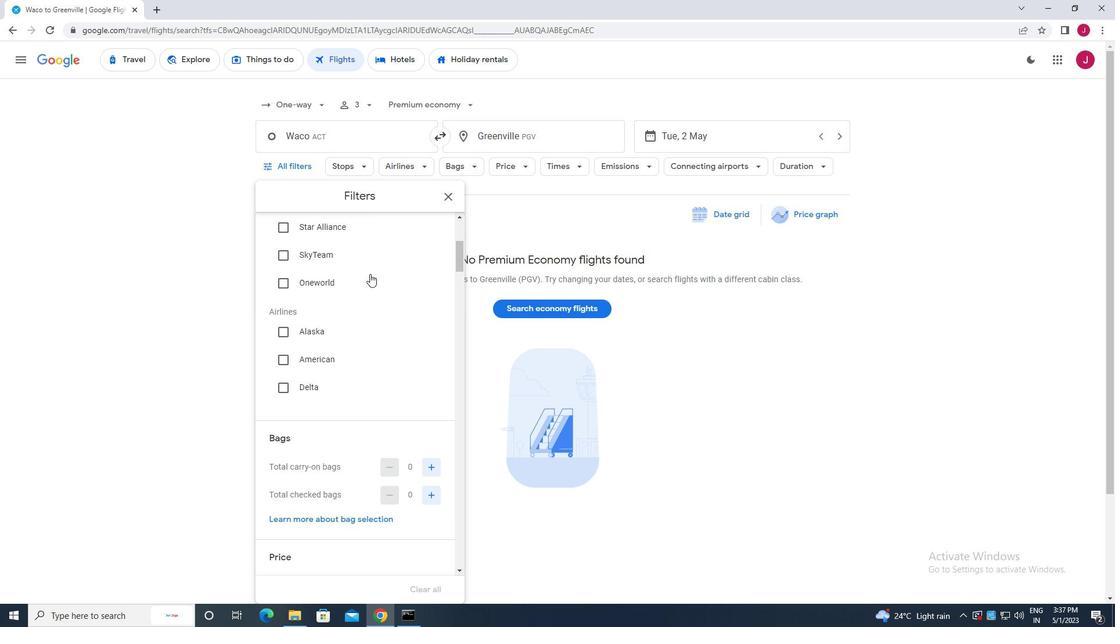 
Action: Mouse moved to (362, 263)
Screenshot: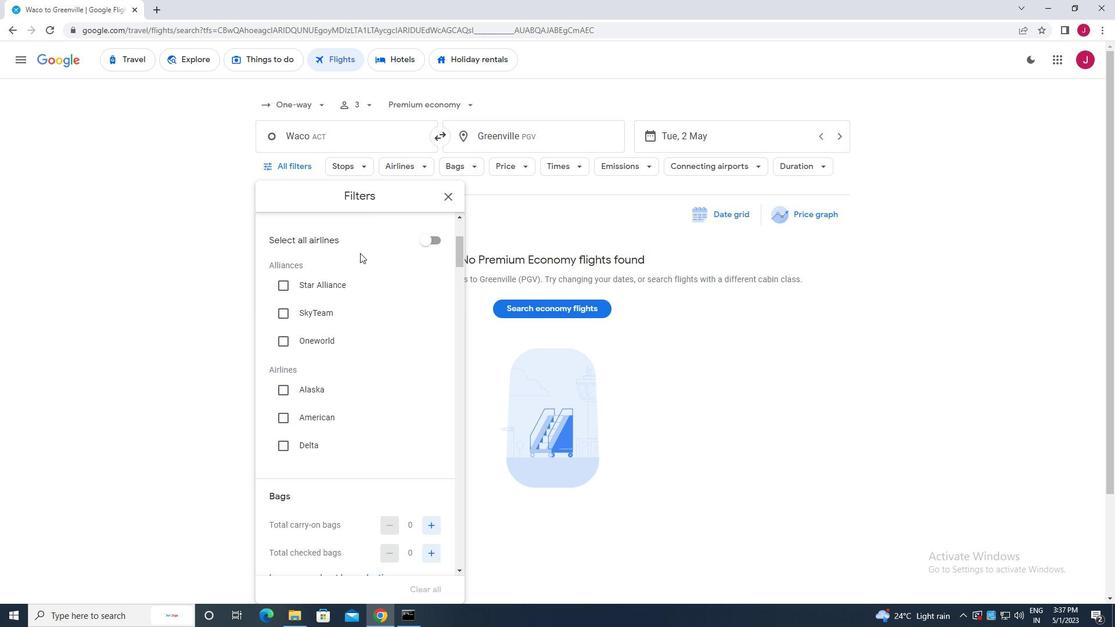 
Action: Mouse scrolled (362, 263) with delta (0, 0)
Screenshot: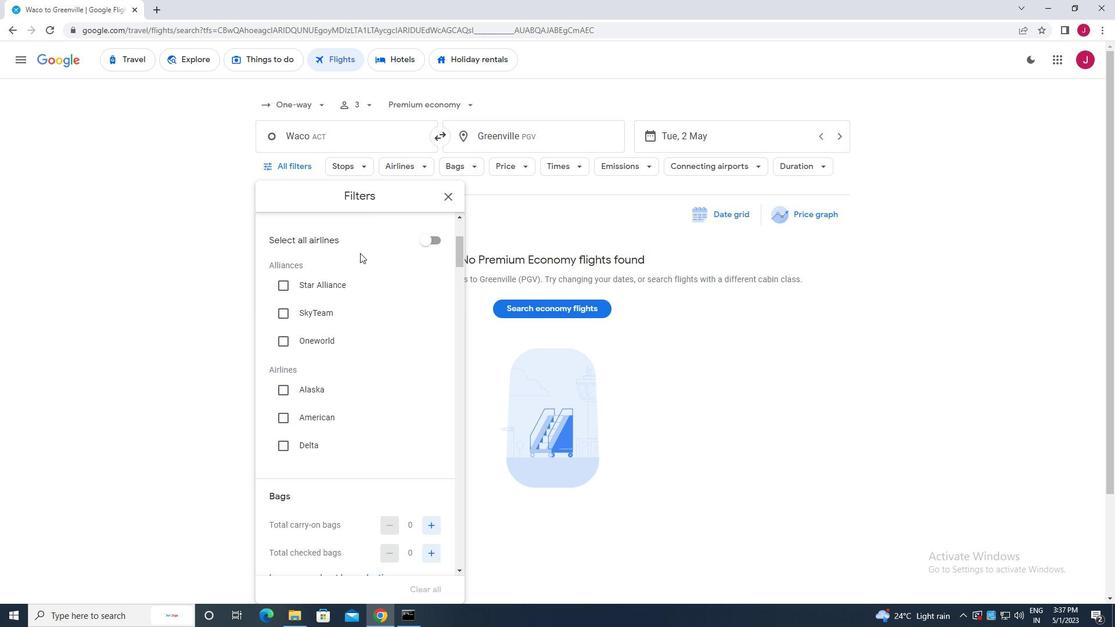 
Action: Mouse moved to (363, 268)
Screenshot: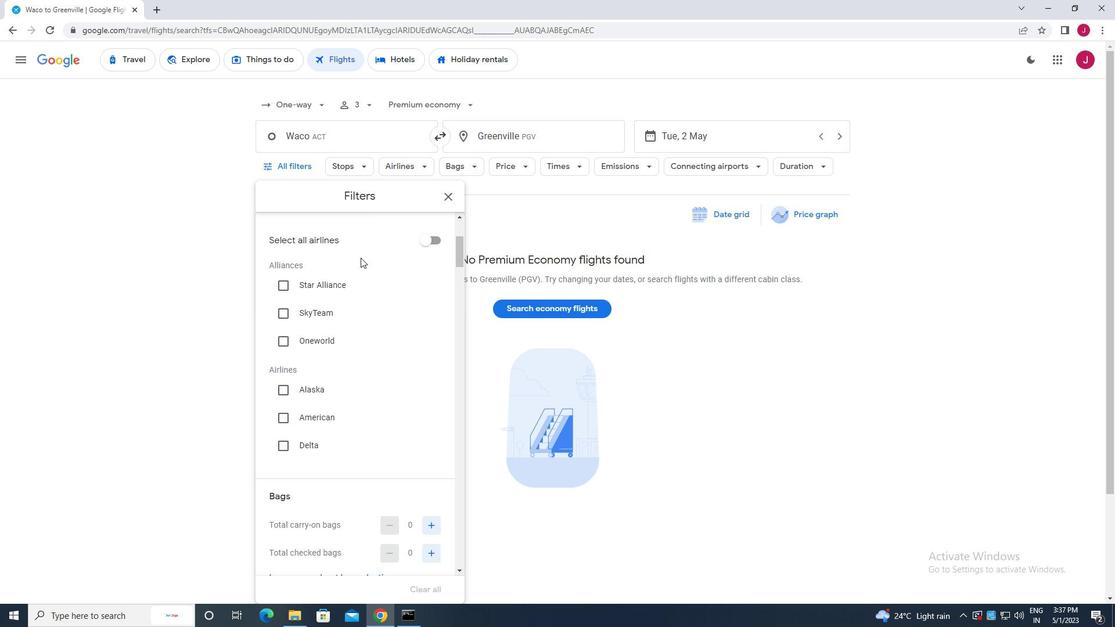 
Action: Mouse scrolled (363, 268) with delta (0, 0)
Screenshot: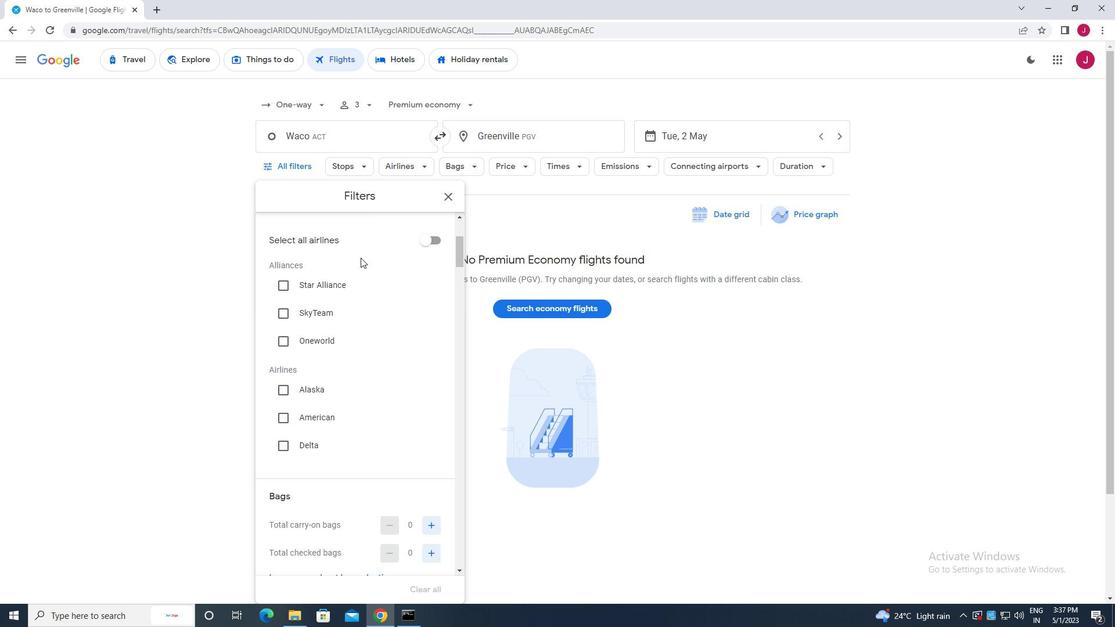 
Action: Mouse moved to (363, 273)
Screenshot: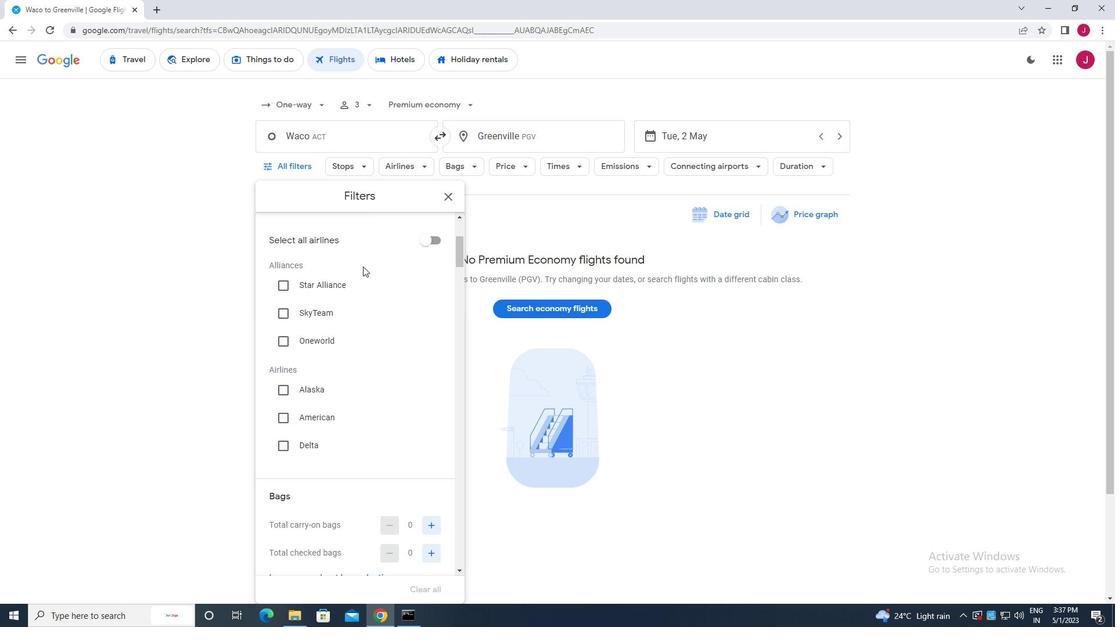 
Action: Mouse scrolled (363, 272) with delta (0, 0)
Screenshot: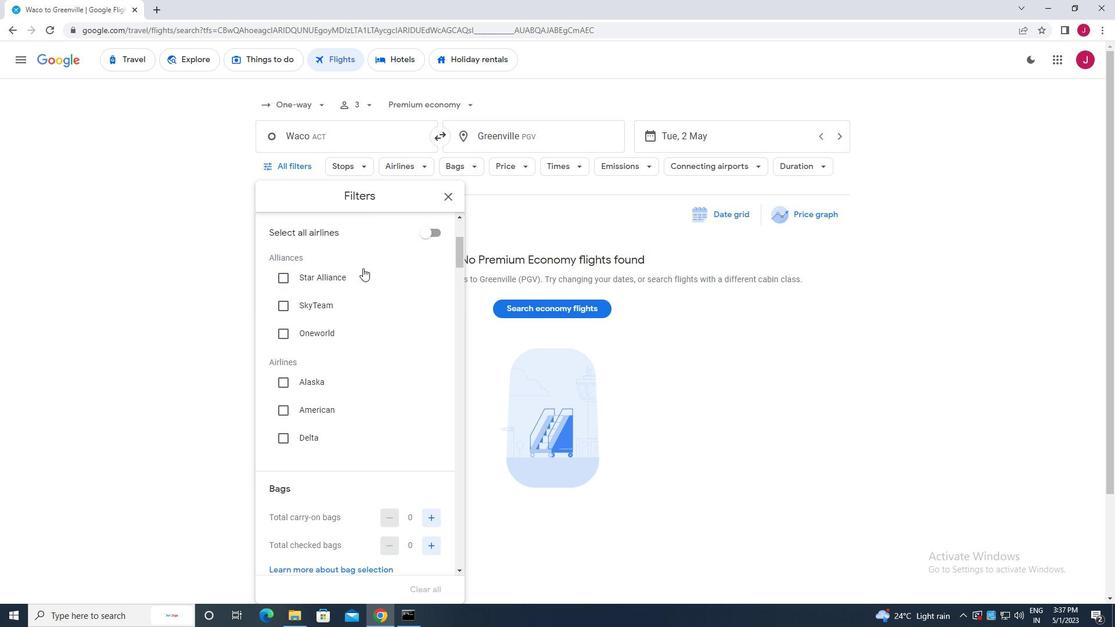 
Action: Mouse moved to (363, 274)
Screenshot: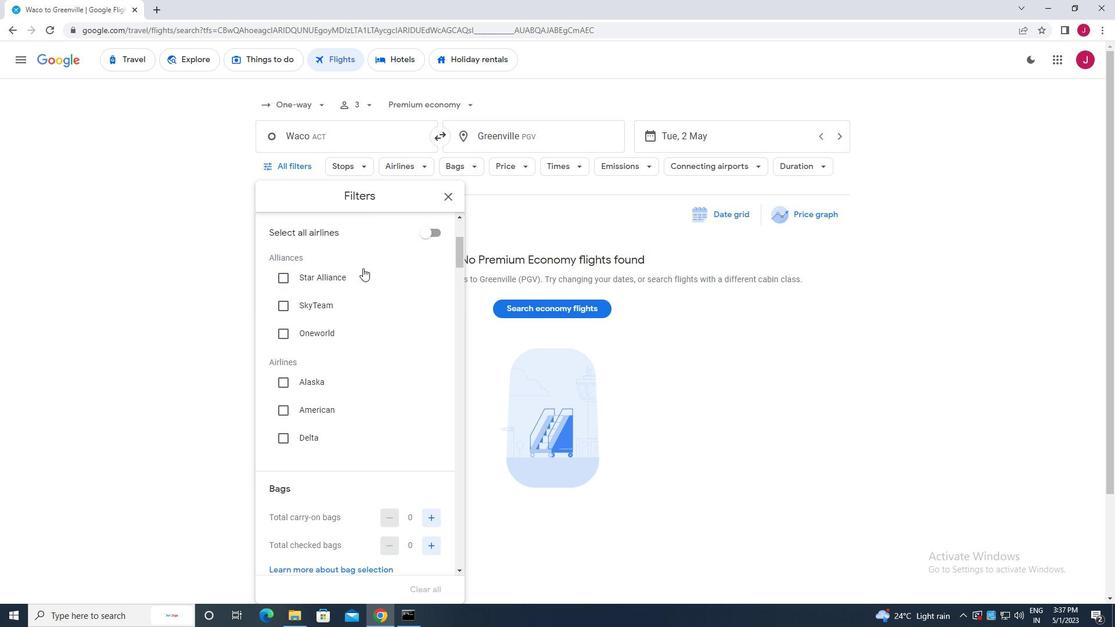 
Action: Mouse scrolled (363, 274) with delta (0, 0)
Screenshot: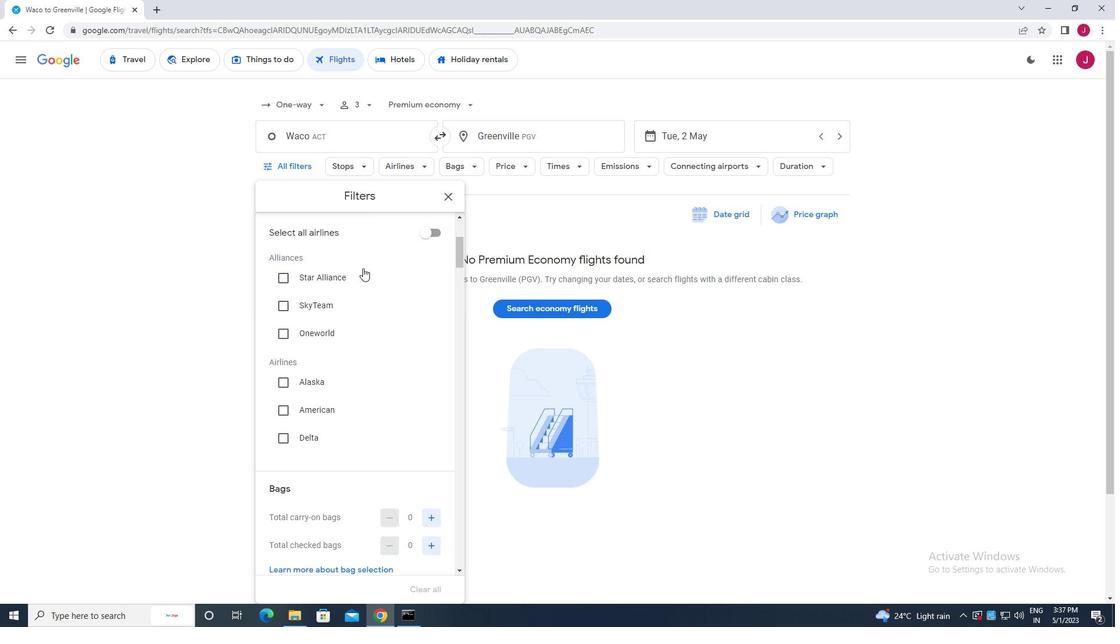 
Action: Mouse moved to (430, 294)
Screenshot: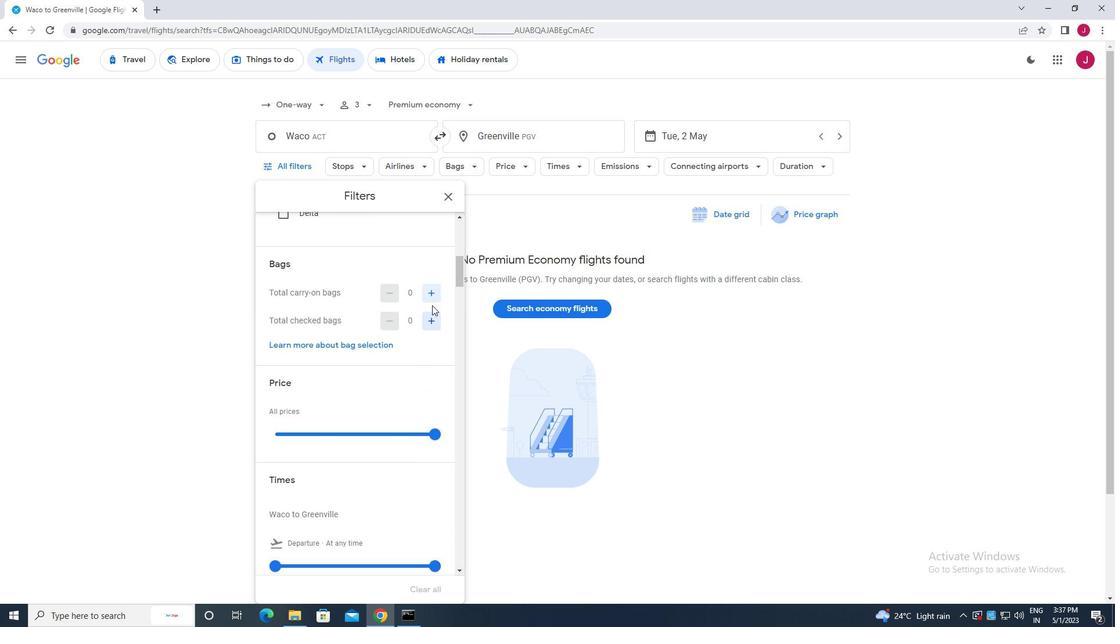 
Action: Mouse pressed left at (430, 294)
Screenshot: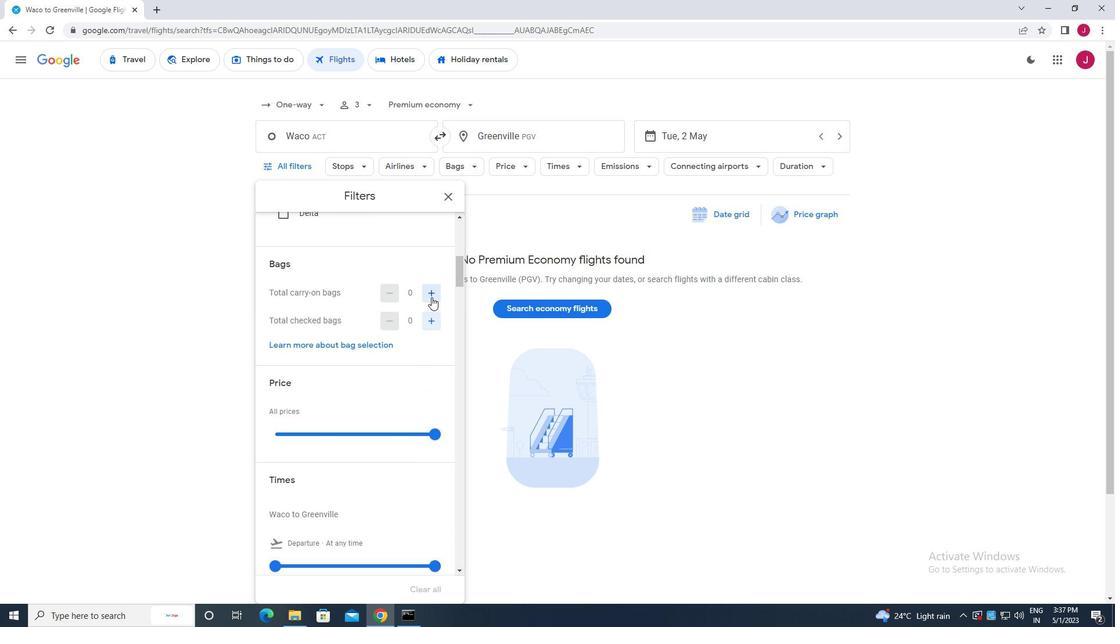 
Action: Mouse pressed left at (430, 294)
Screenshot: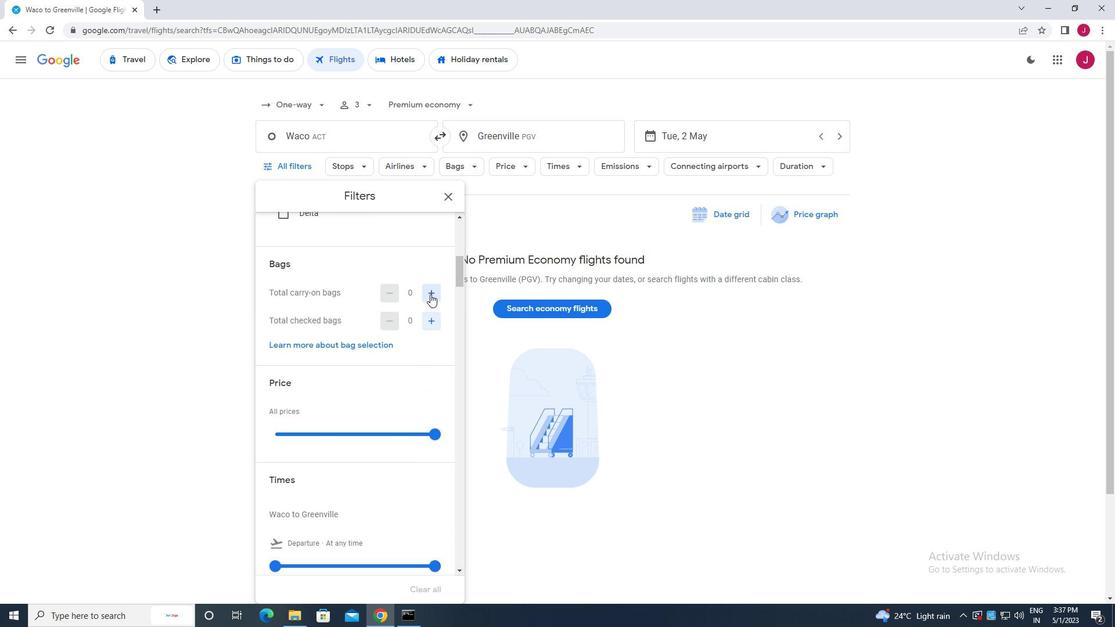 
Action: Mouse moved to (430, 323)
Screenshot: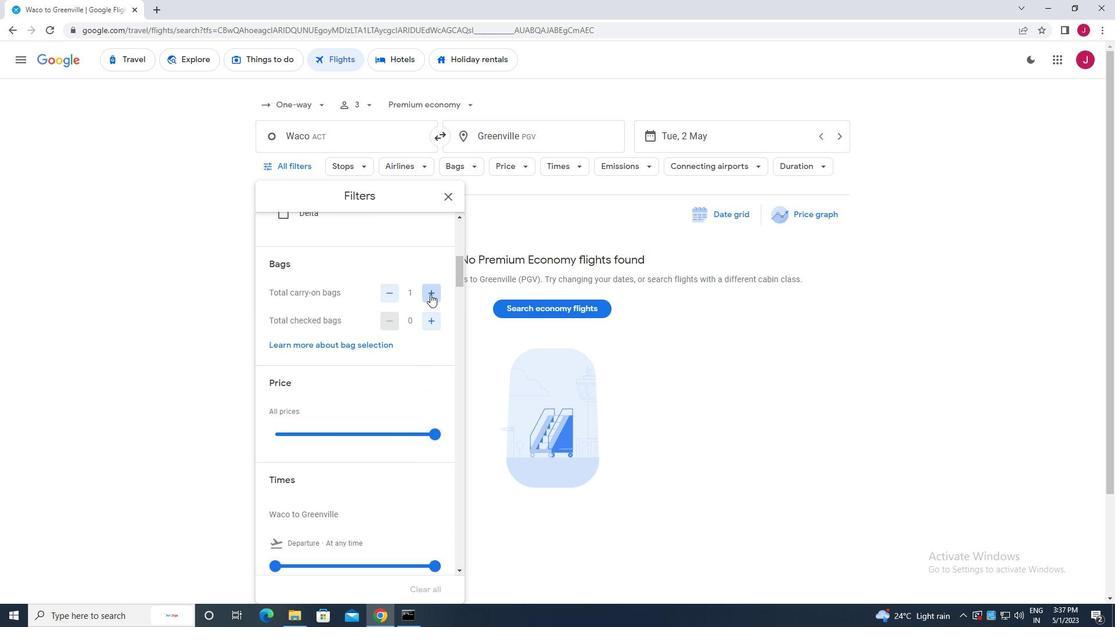 
Action: Mouse pressed left at (430, 323)
Screenshot: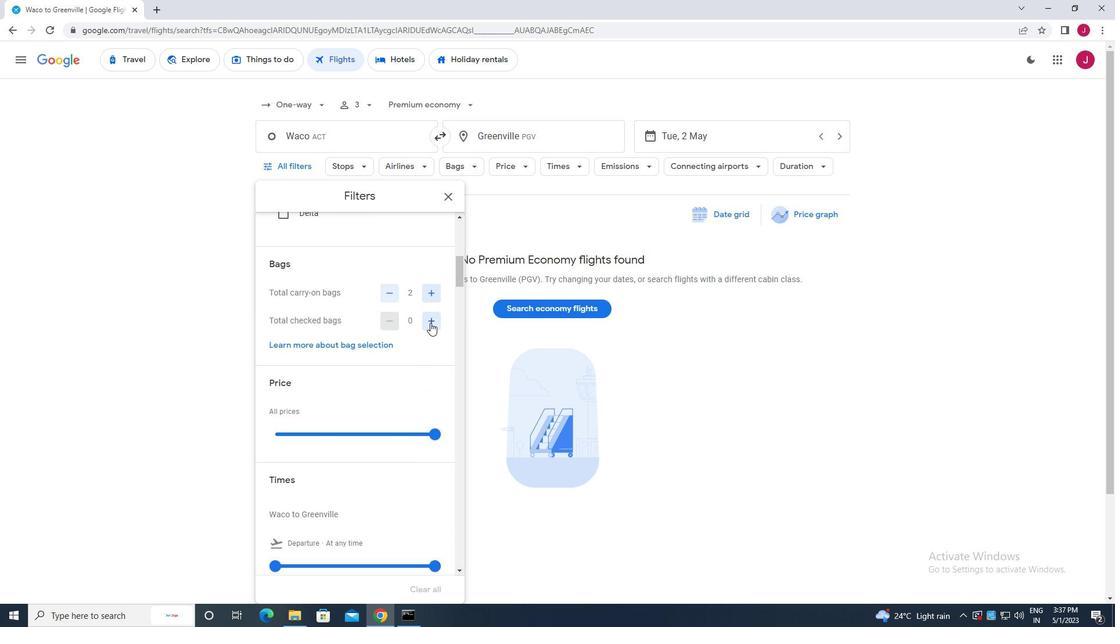 
Action: Mouse pressed left at (430, 323)
Screenshot: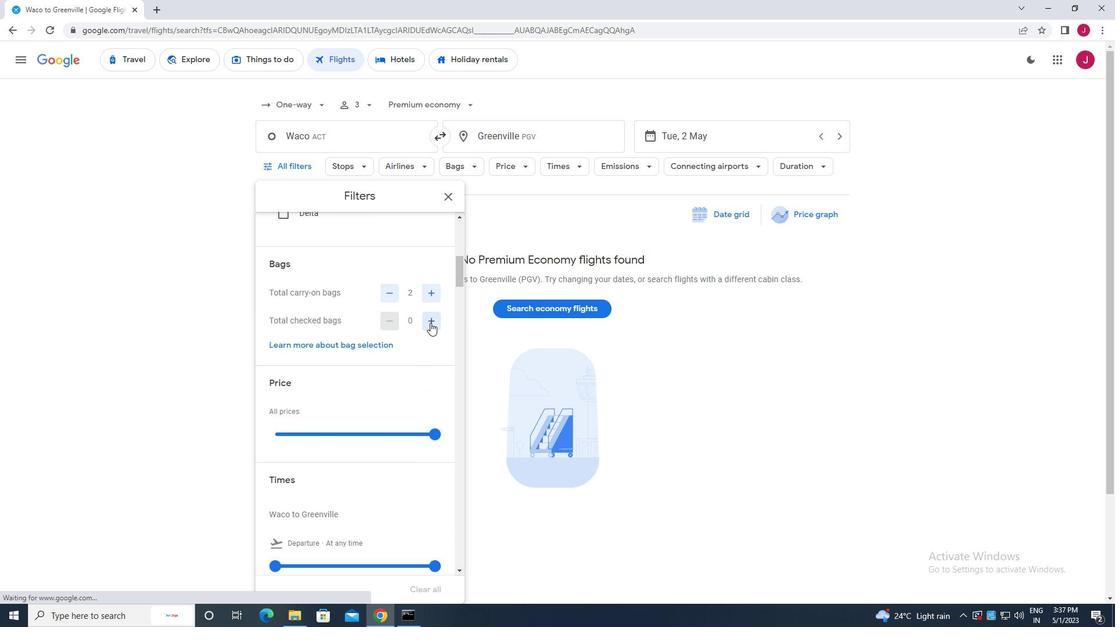 
Action: Mouse pressed left at (430, 323)
Screenshot: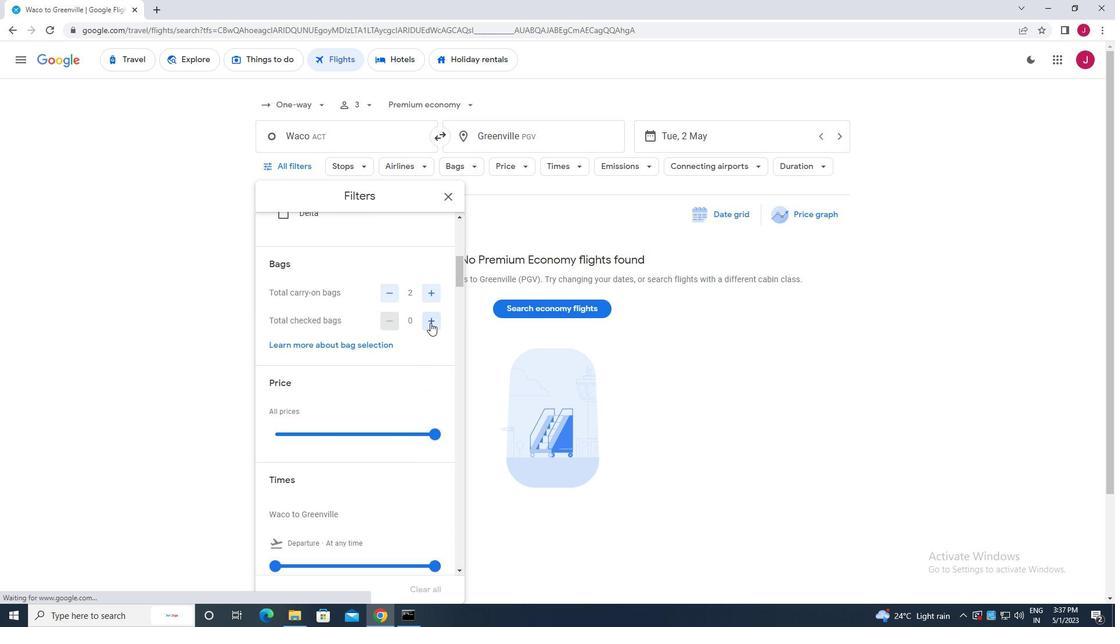 
Action: Mouse pressed left at (430, 323)
Screenshot: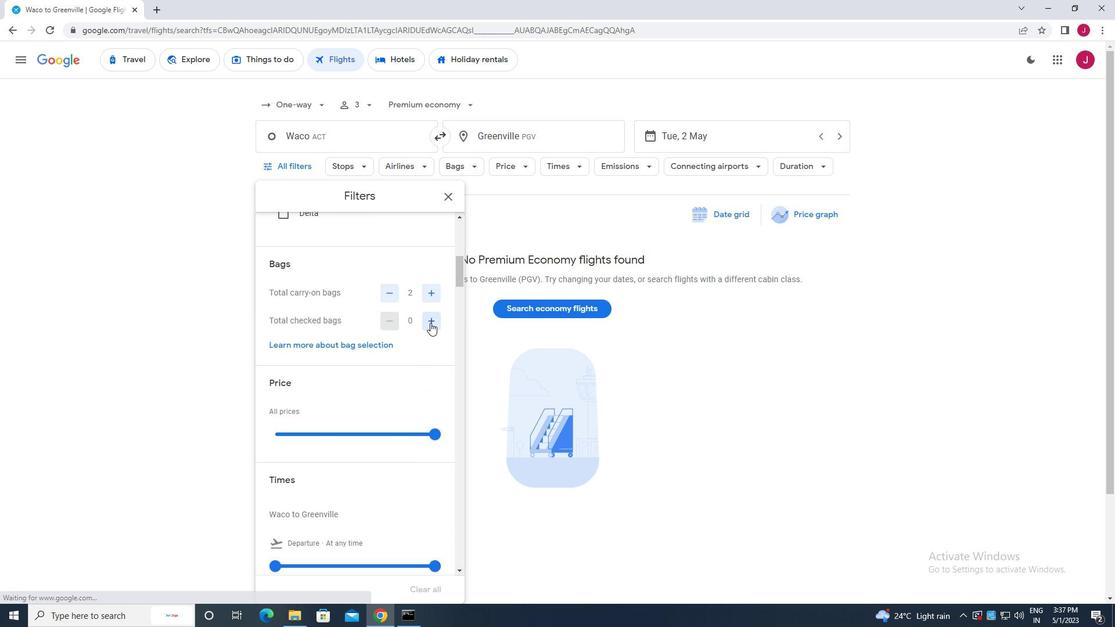
Action: Mouse scrolled (430, 322) with delta (0, 0)
Screenshot: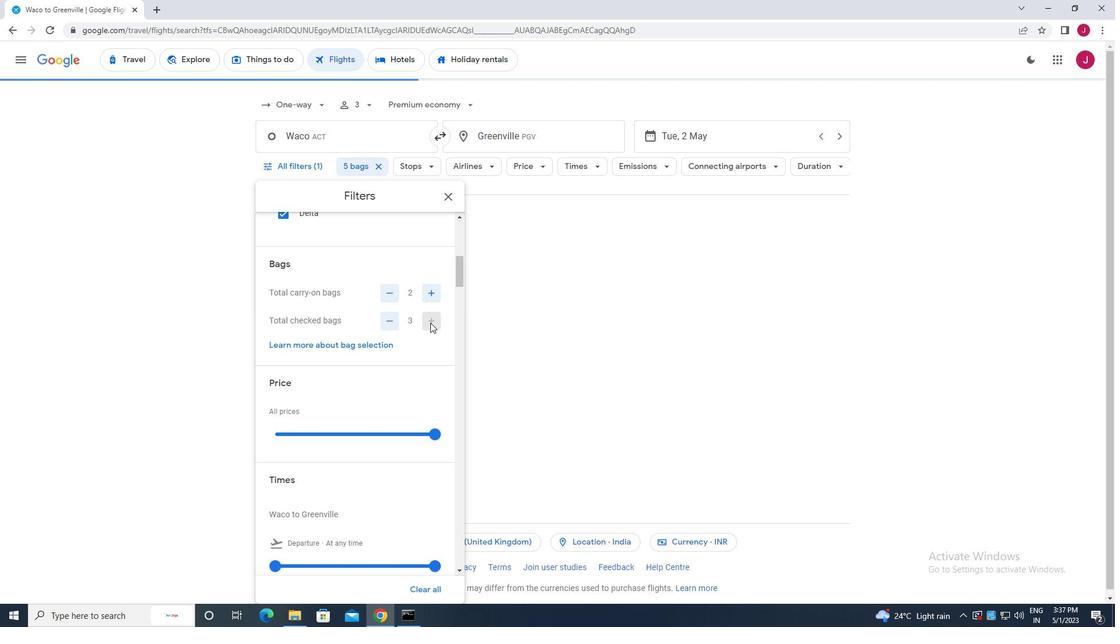
Action: Mouse moved to (320, 363)
Screenshot: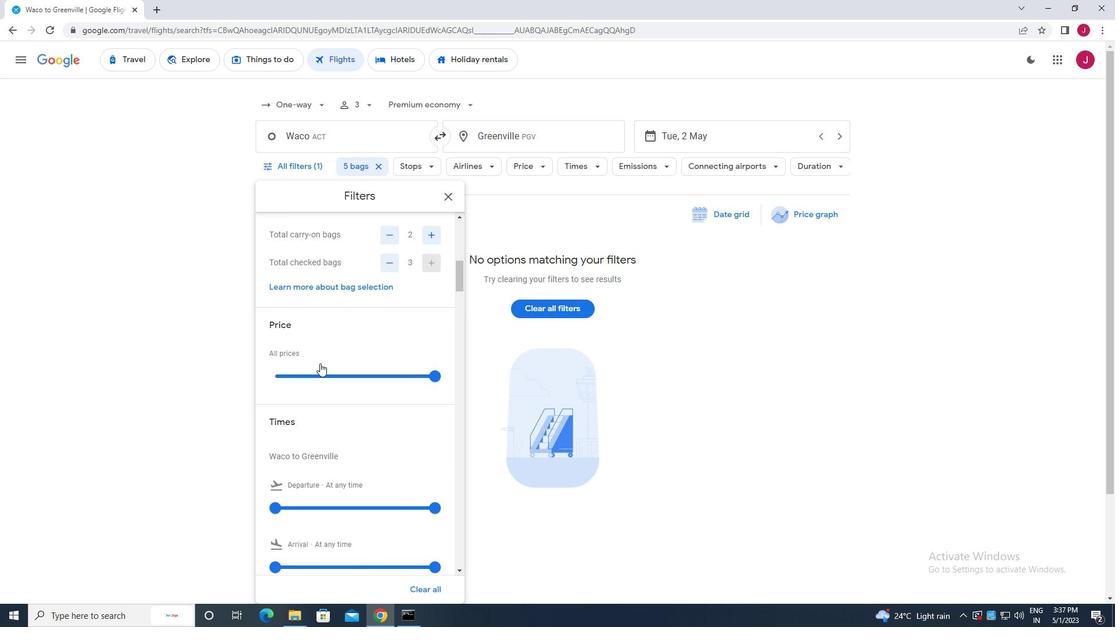 
Action: Mouse scrolled (320, 362) with delta (0, 0)
Screenshot: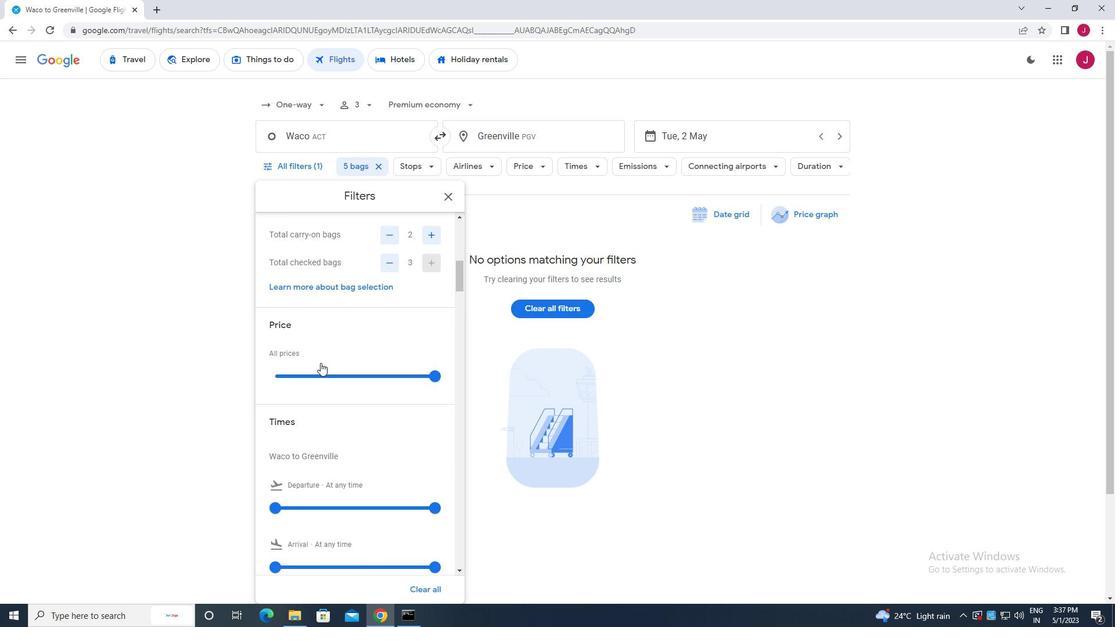 
Action: Mouse moved to (276, 447)
Screenshot: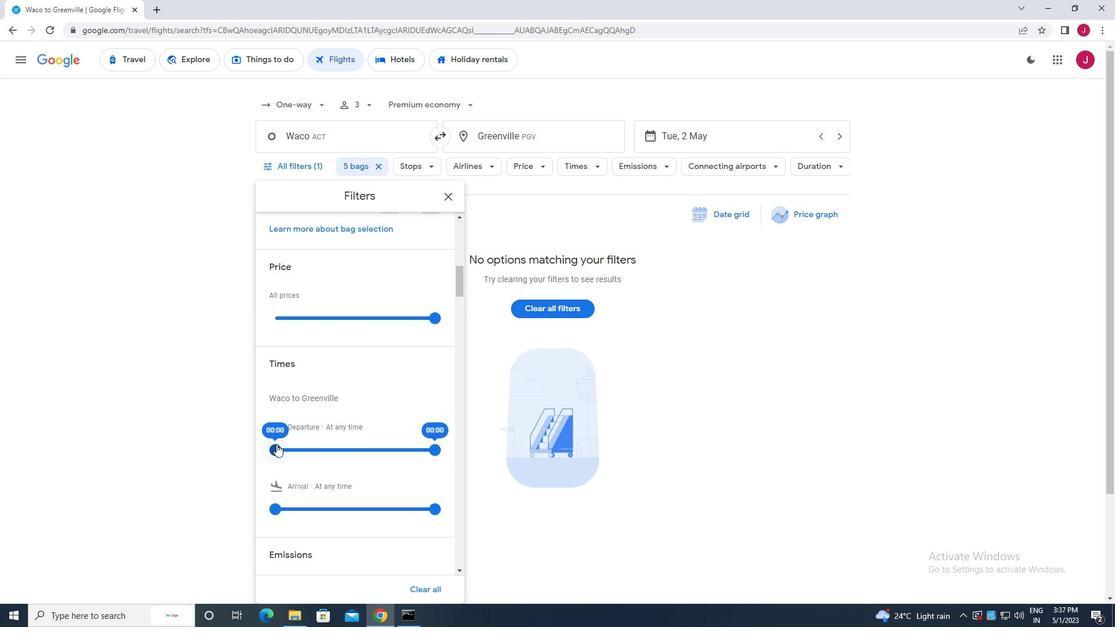 
Action: Mouse pressed left at (276, 447)
Screenshot: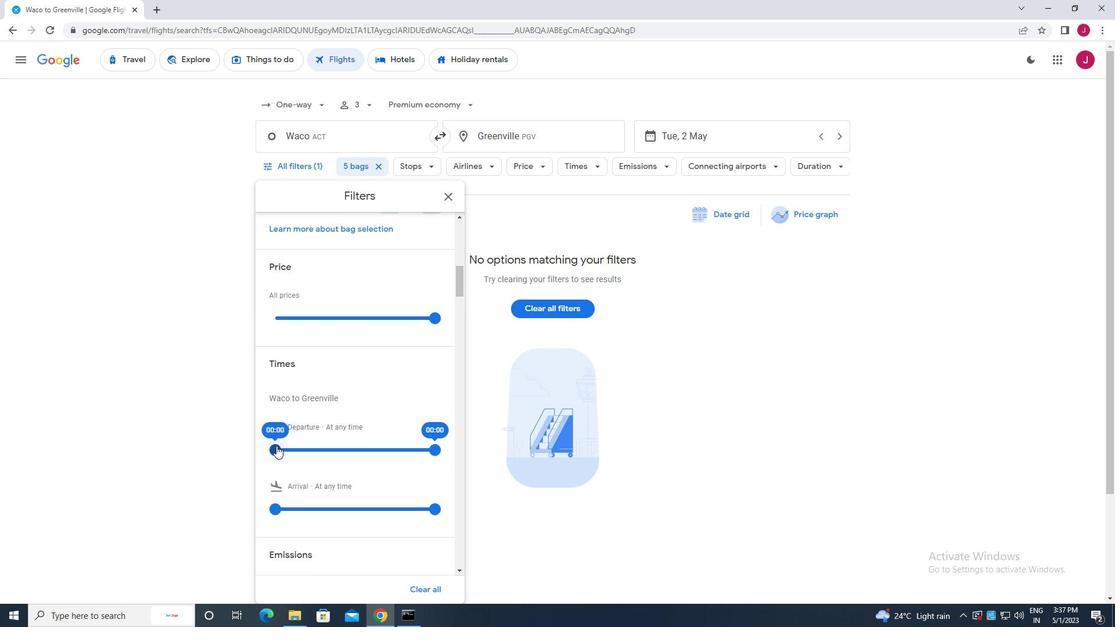 
Action: Mouse moved to (449, 194)
Screenshot: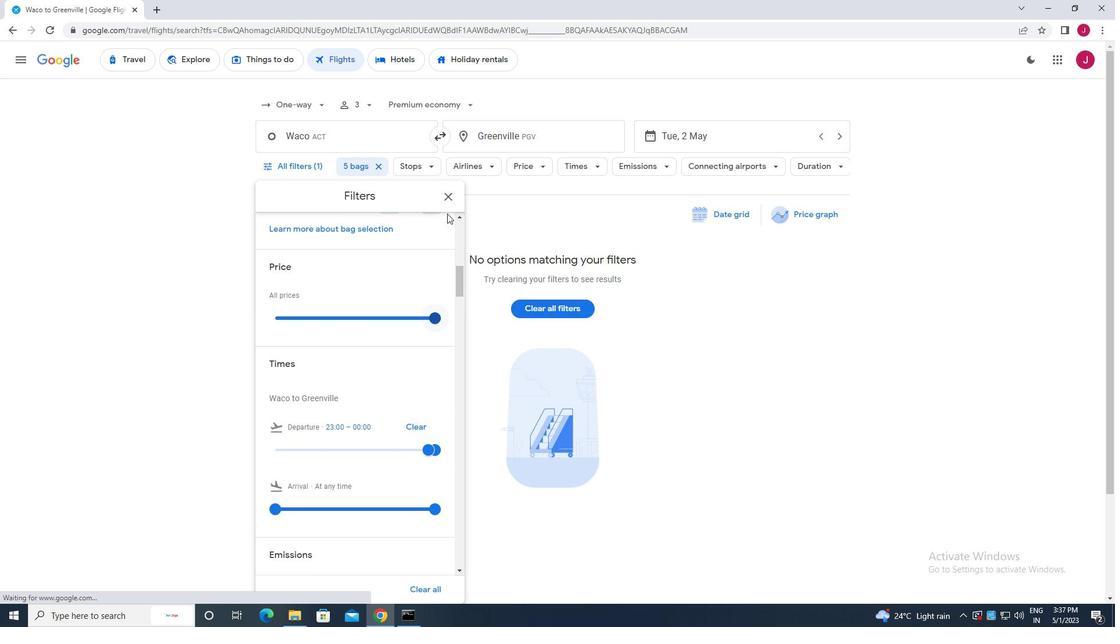 
Action: Mouse pressed left at (449, 194)
Screenshot: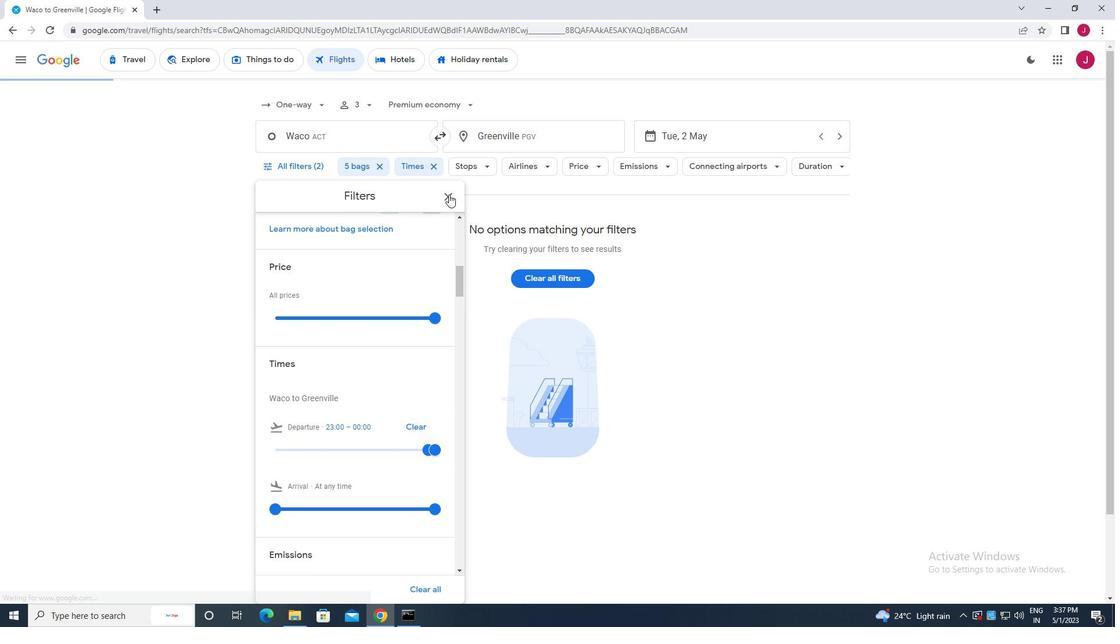 
Action: Mouse moved to (446, 198)
Screenshot: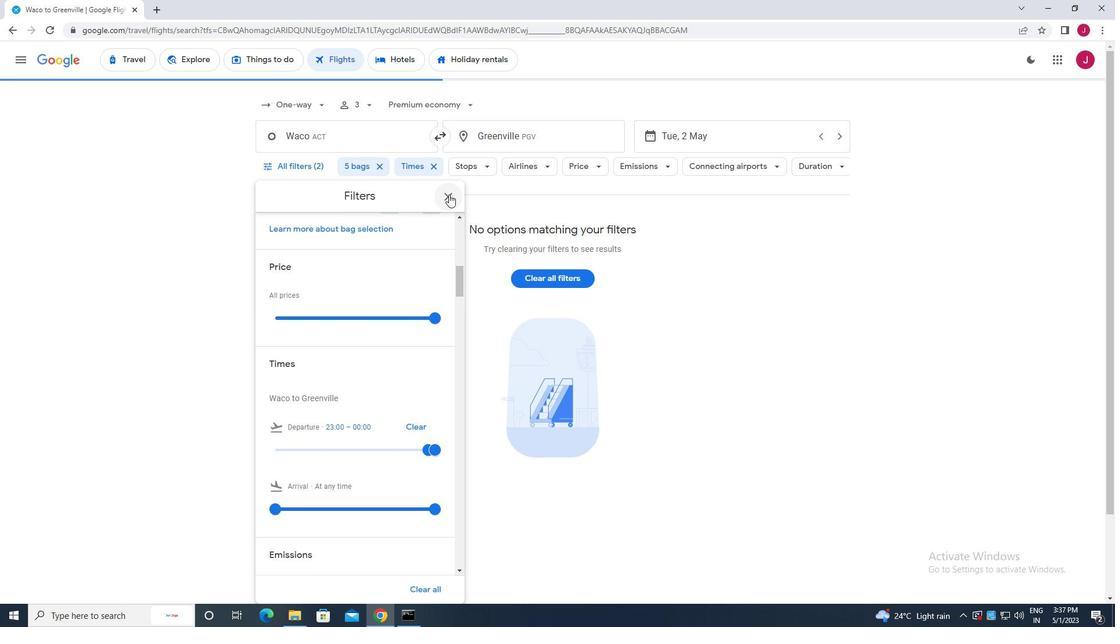 
